Task: Add an event with the title Third Staff Training: Sales Techniques, date ''2023/12/30'', time 06:00and add a description: Welcome to the Project Quality Assurance Check, a crucial step in ensuring the highest level of quality and adherence to standards throughout the project lifecycle. The Quality Assurance Check is designed to systematically review and evaluate project deliverables, processes, and outcomes to identify any deviations, defects, or areas of improvement.Mark the tasks as Completed , logged in from the account softage.4@softage.netand send the event invitation to softage.2@softage.net and softage.3@softage.net. Set a reminder for the event Weekly on Sunday
Action: Mouse moved to (78, 100)
Screenshot: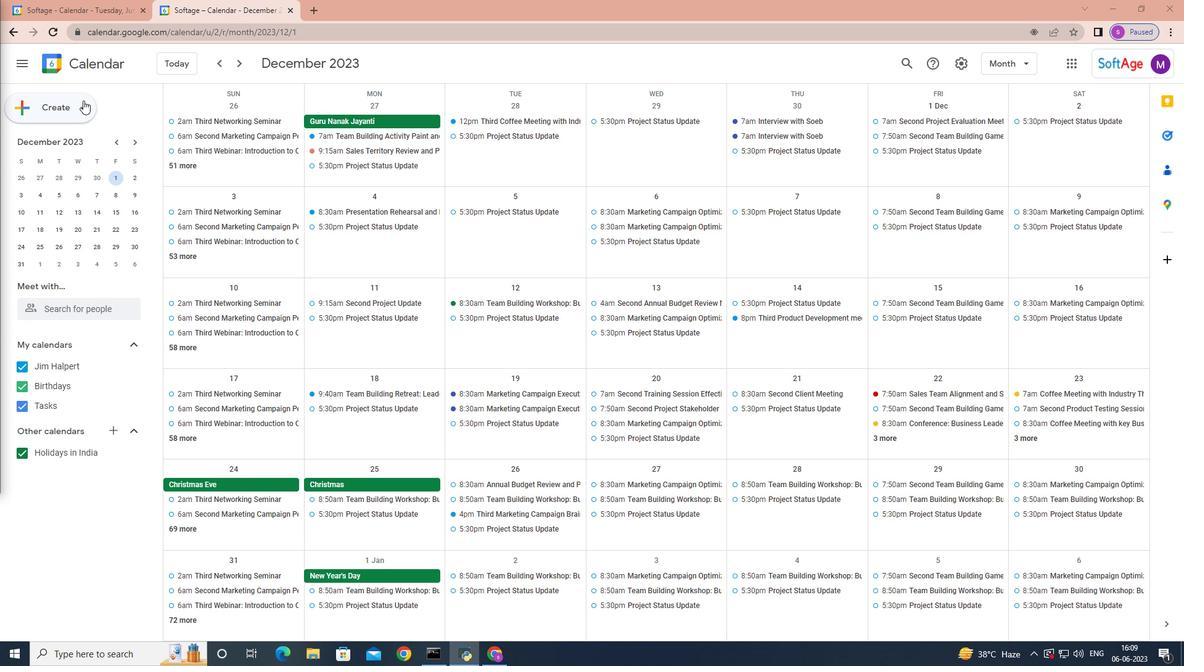 
Action: Mouse pressed left at (78, 100)
Screenshot: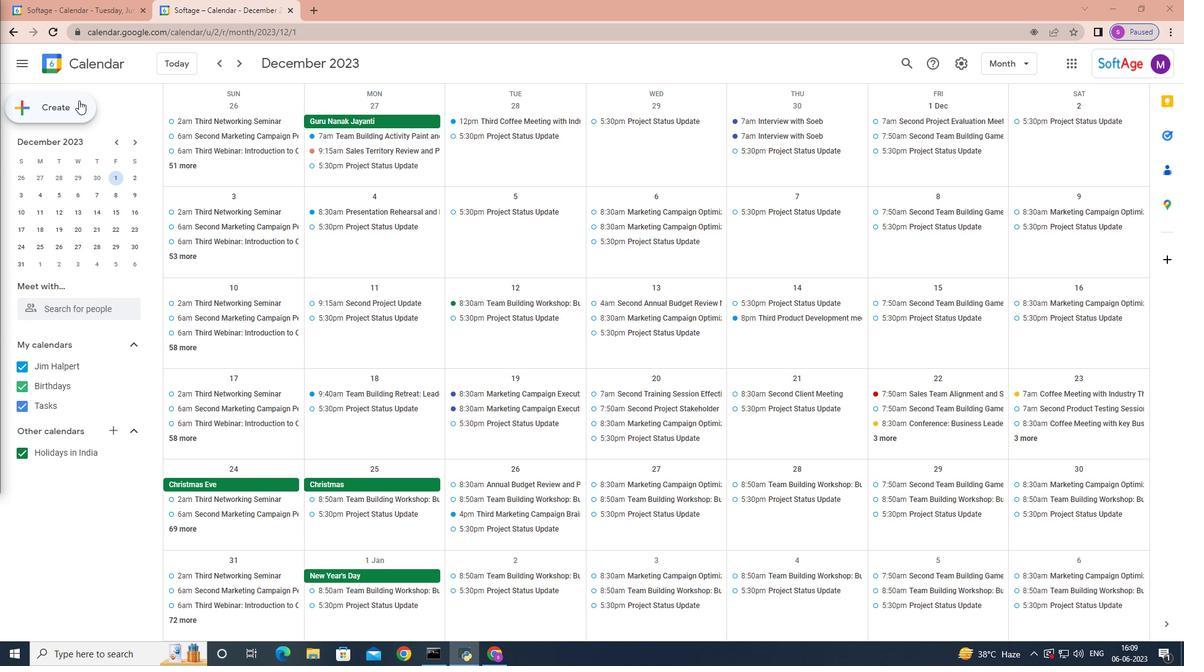 
Action: Mouse moved to (86, 141)
Screenshot: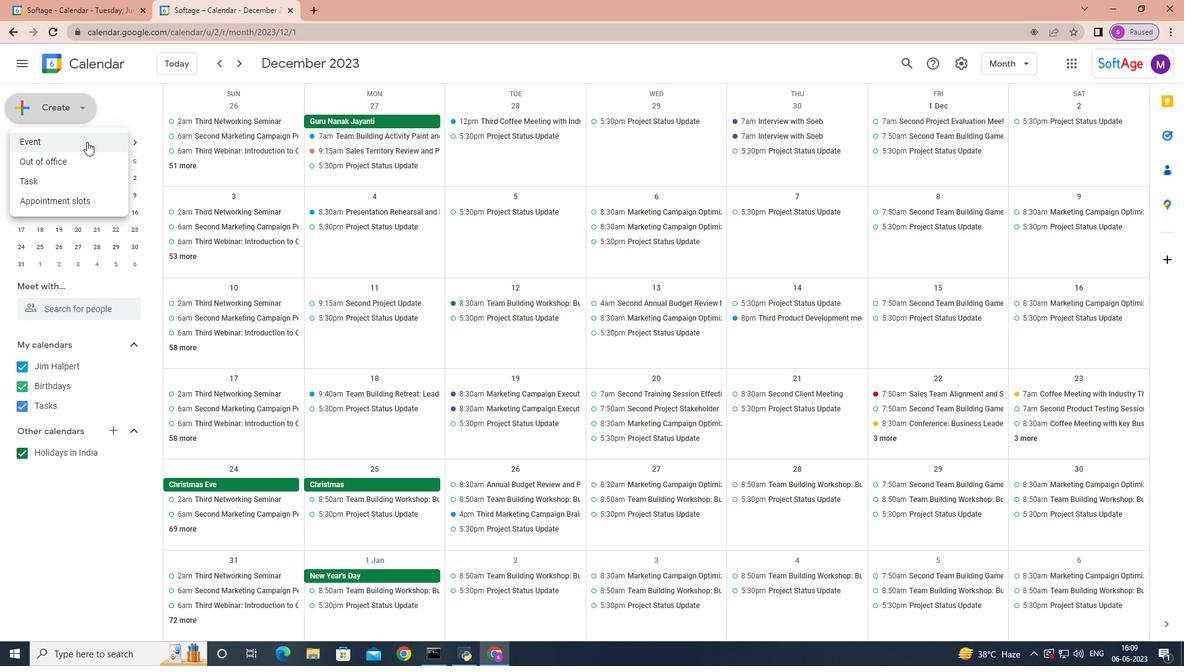 
Action: Mouse pressed left at (86, 141)
Screenshot: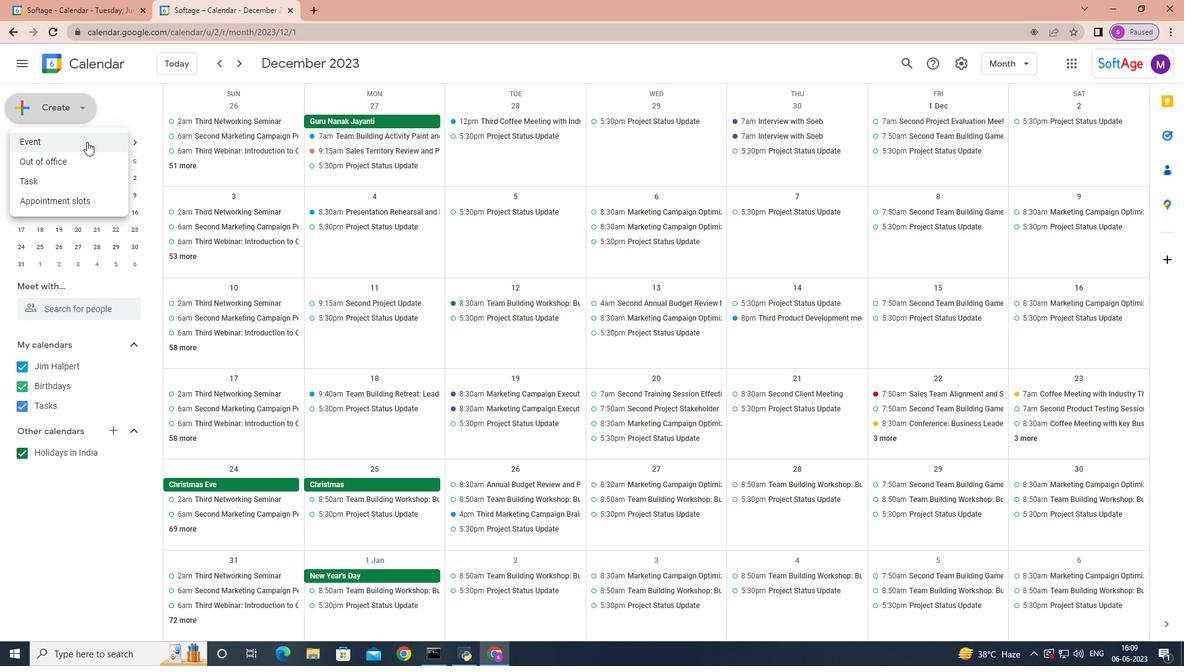 
Action: Mouse moved to (745, 416)
Screenshot: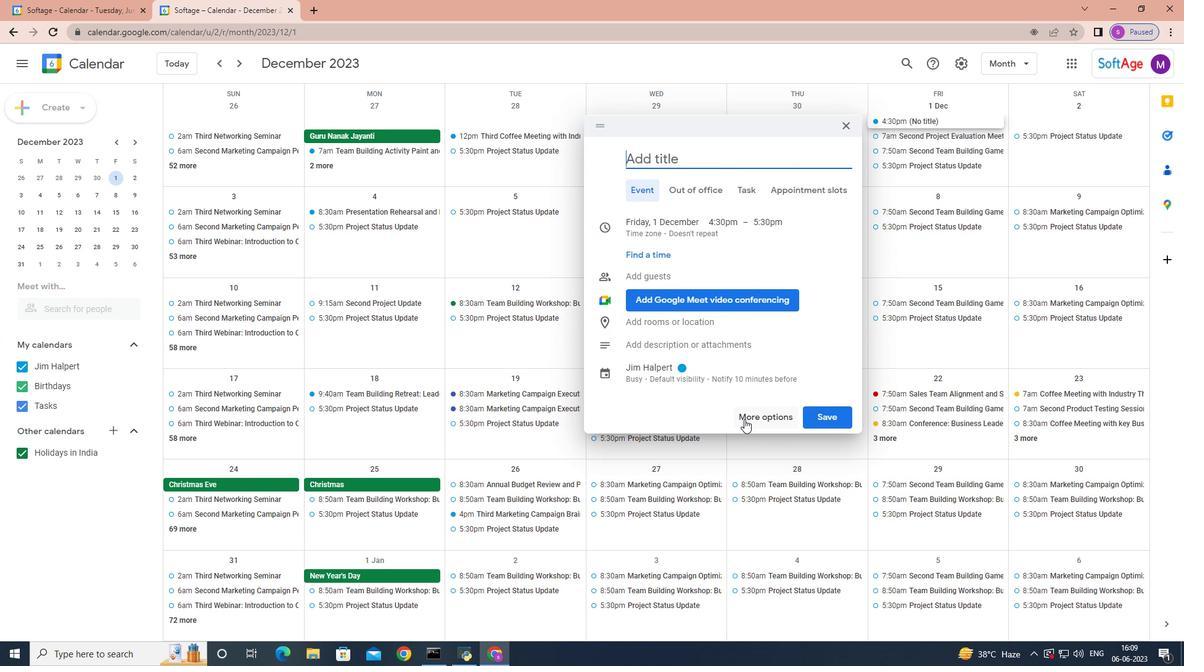 
Action: Mouse pressed left at (745, 416)
Screenshot: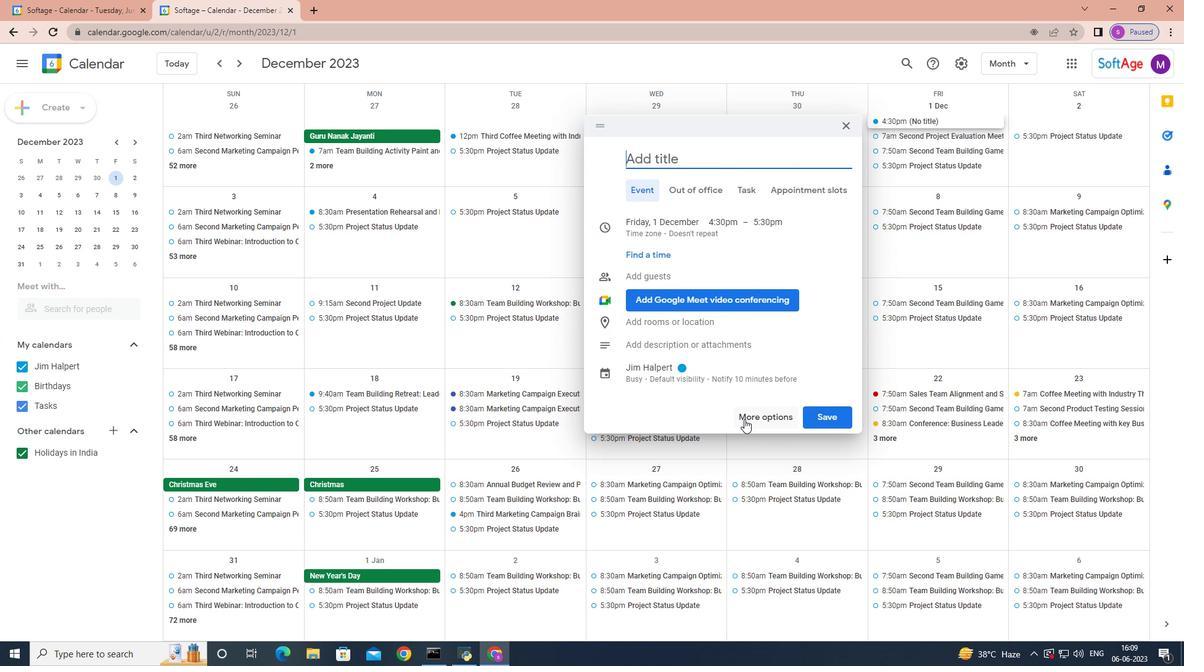
Action: Key pressed <Key.shift>Third<Key.space><Key.shift>Staff<Key.space><Key.shift>Training<Key.space><Key.shift>:<Key.space><Key.shift>sales<Key.space><Key.shift>Techniques
Screenshot: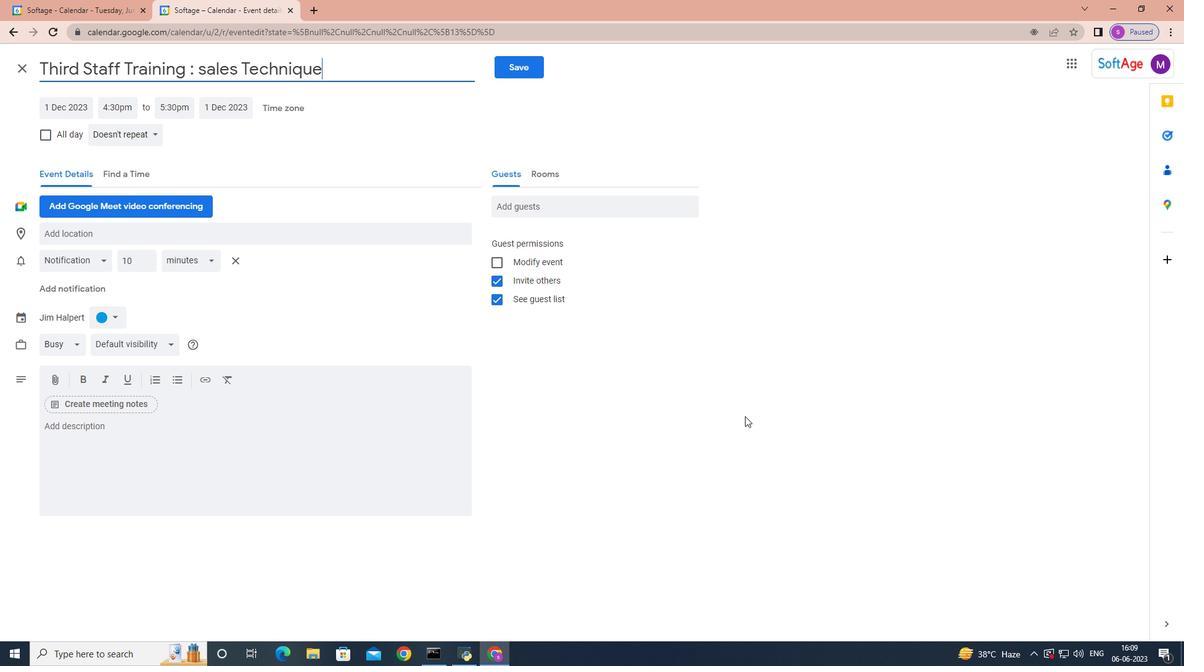 
Action: Mouse moved to (65, 109)
Screenshot: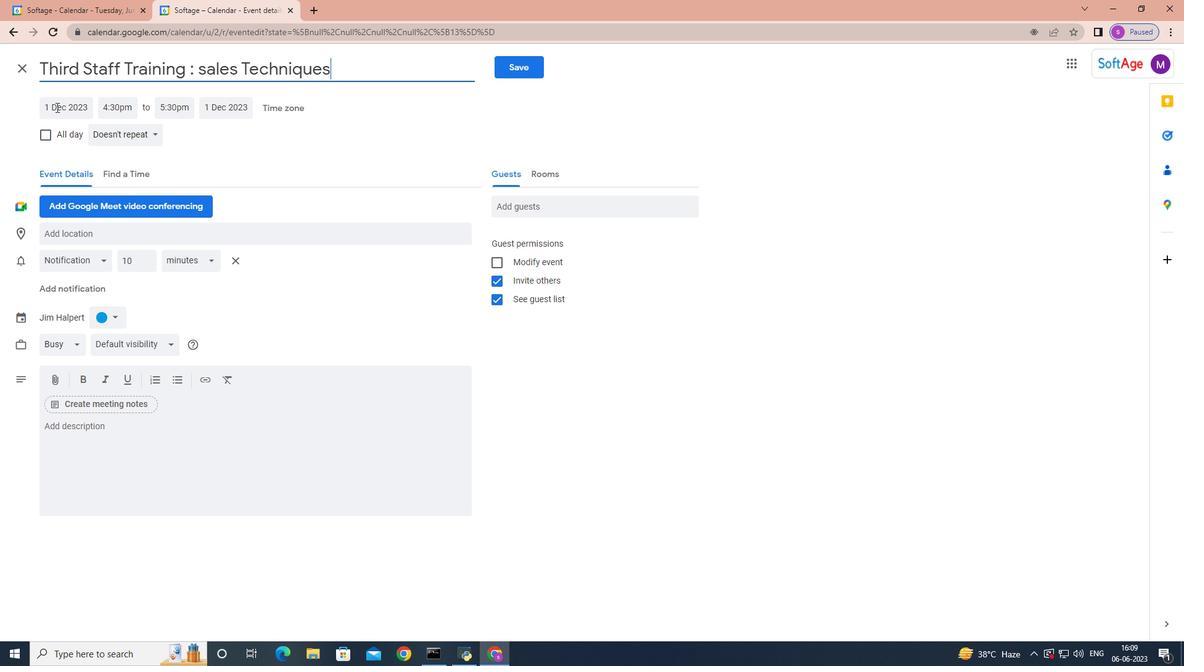 
Action: Mouse pressed left at (65, 109)
Screenshot: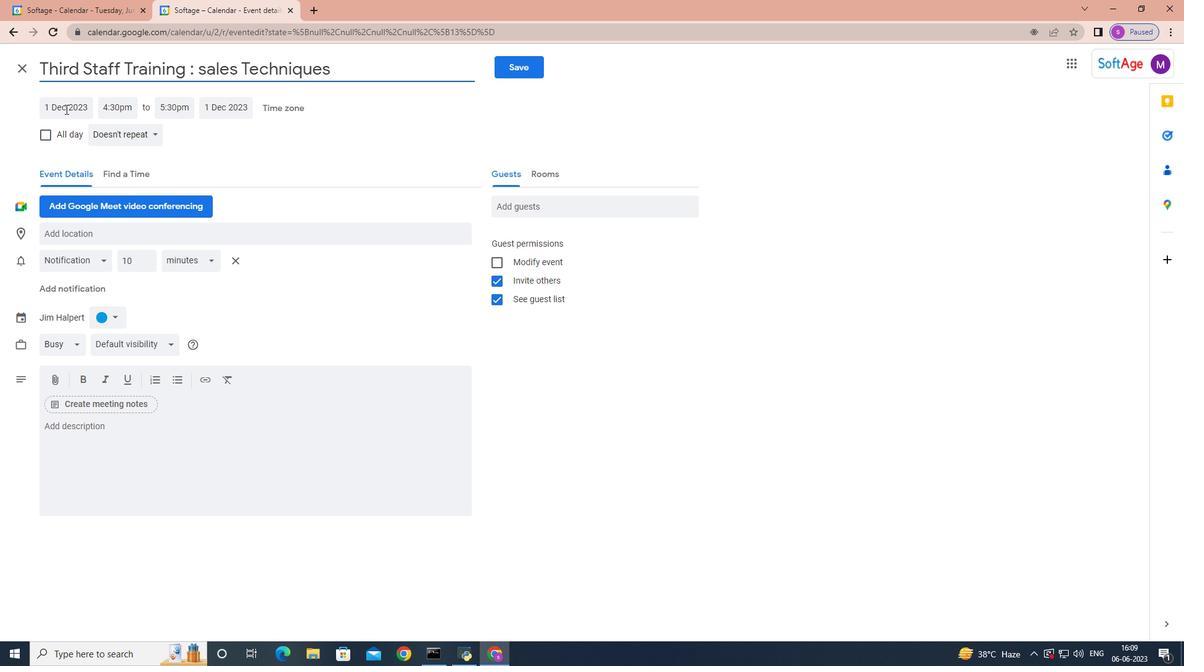
Action: Mouse moved to (199, 237)
Screenshot: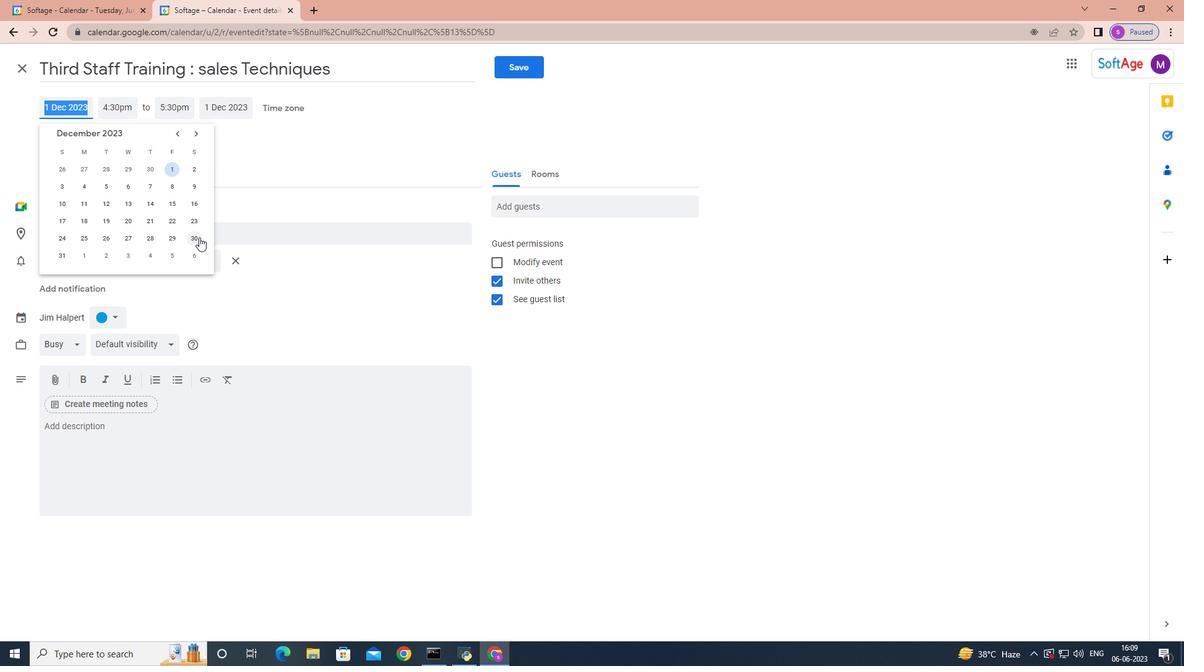 
Action: Mouse pressed left at (199, 237)
Screenshot: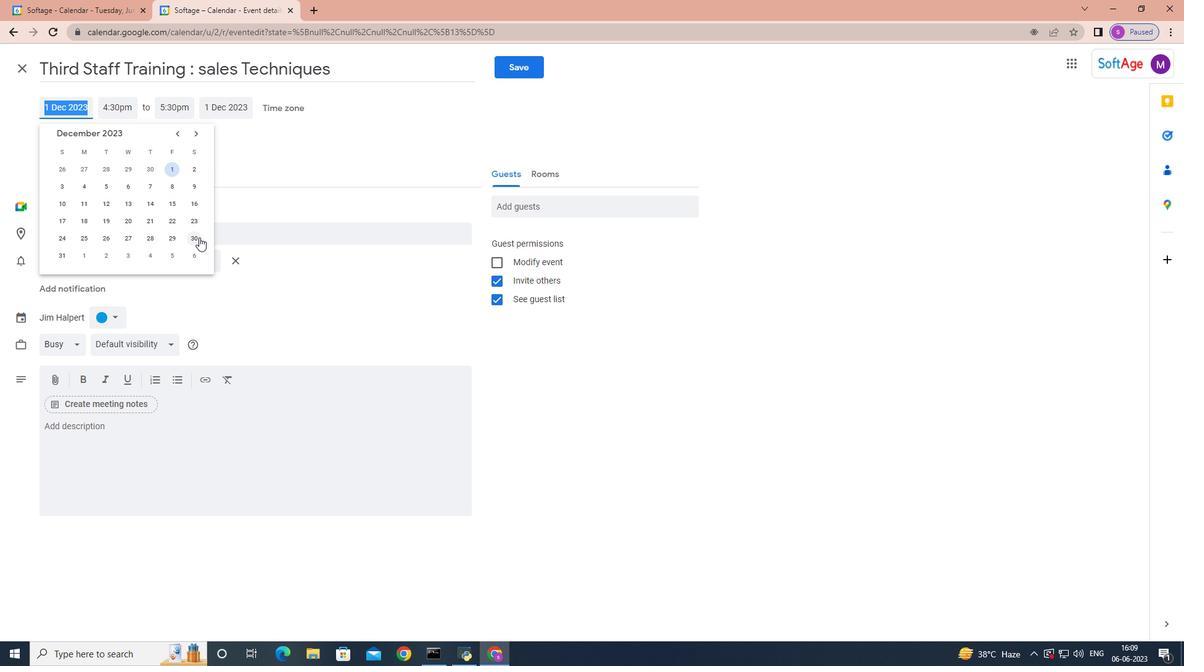 
Action: Mouse moved to (134, 108)
Screenshot: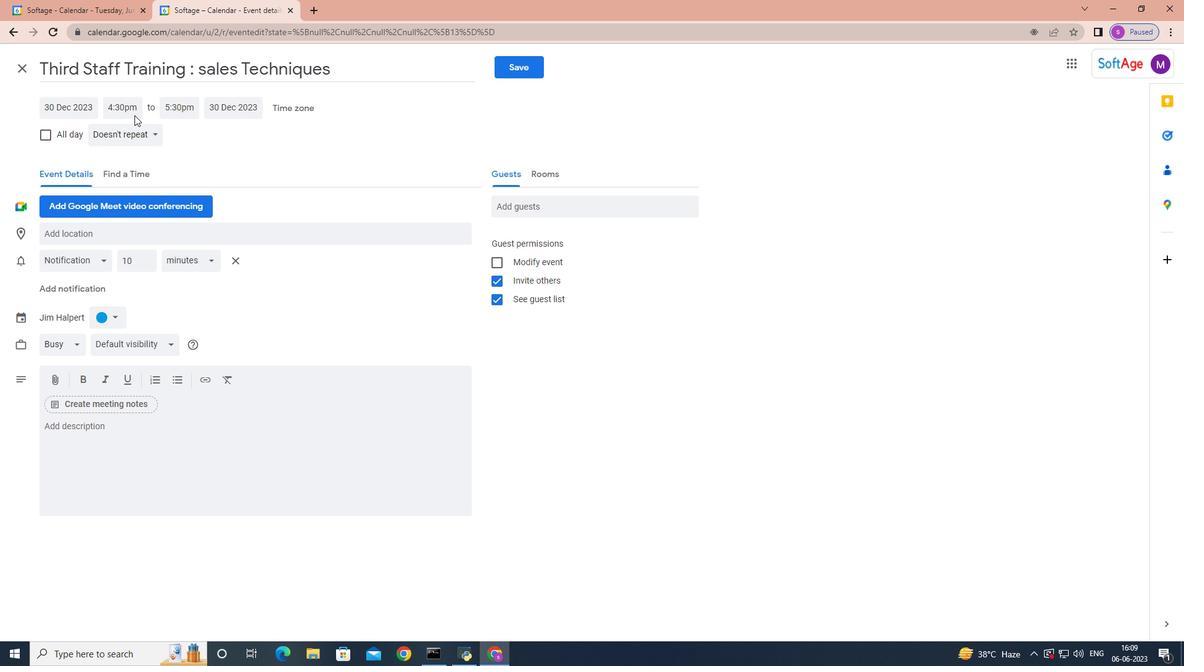 
Action: Mouse pressed left at (134, 108)
Screenshot: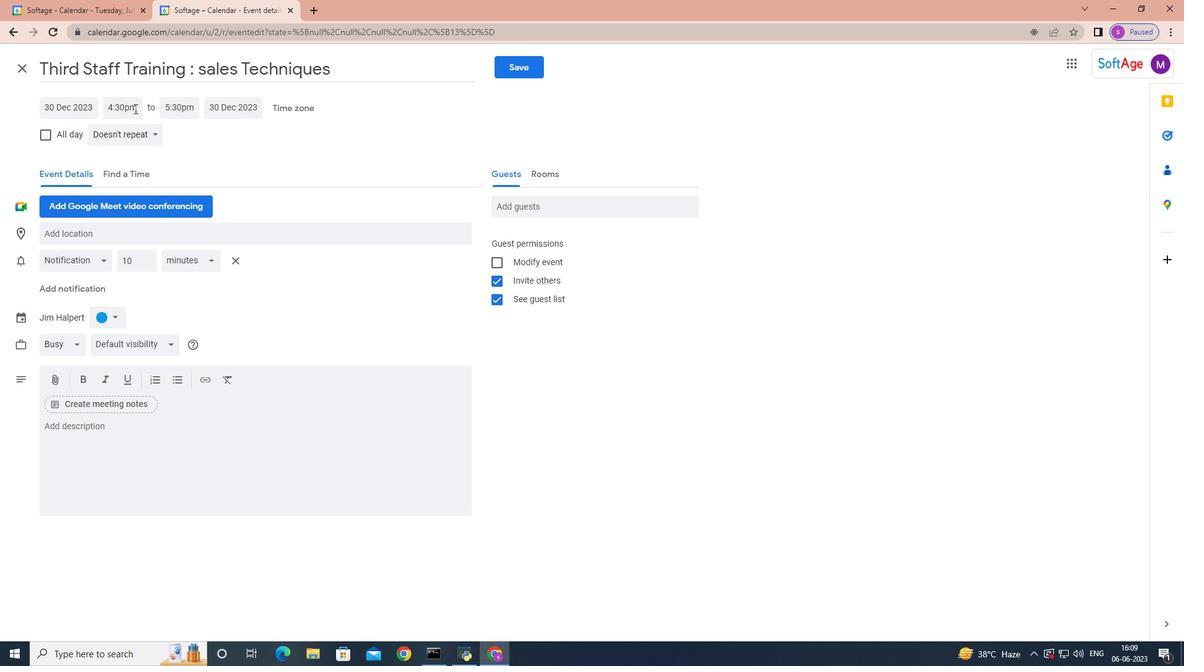 
Action: Mouse moved to (161, 201)
Screenshot: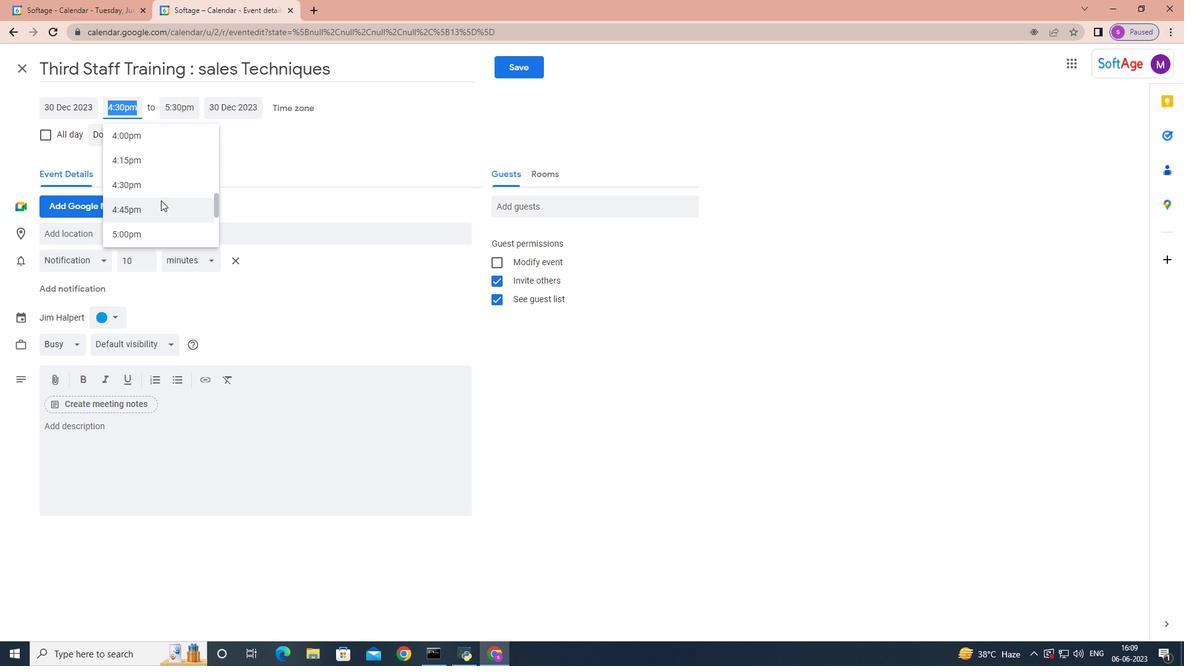 
Action: Mouse scrolled (161, 200) with delta (0, 0)
Screenshot: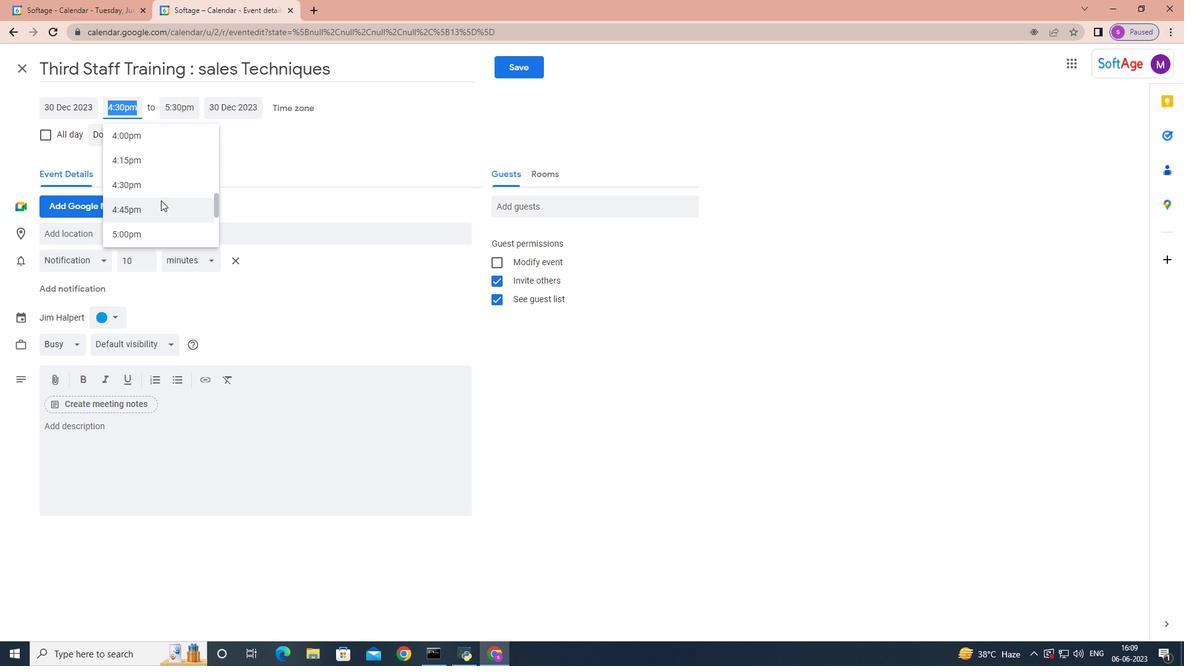 
Action: Mouse moved to (167, 216)
Screenshot: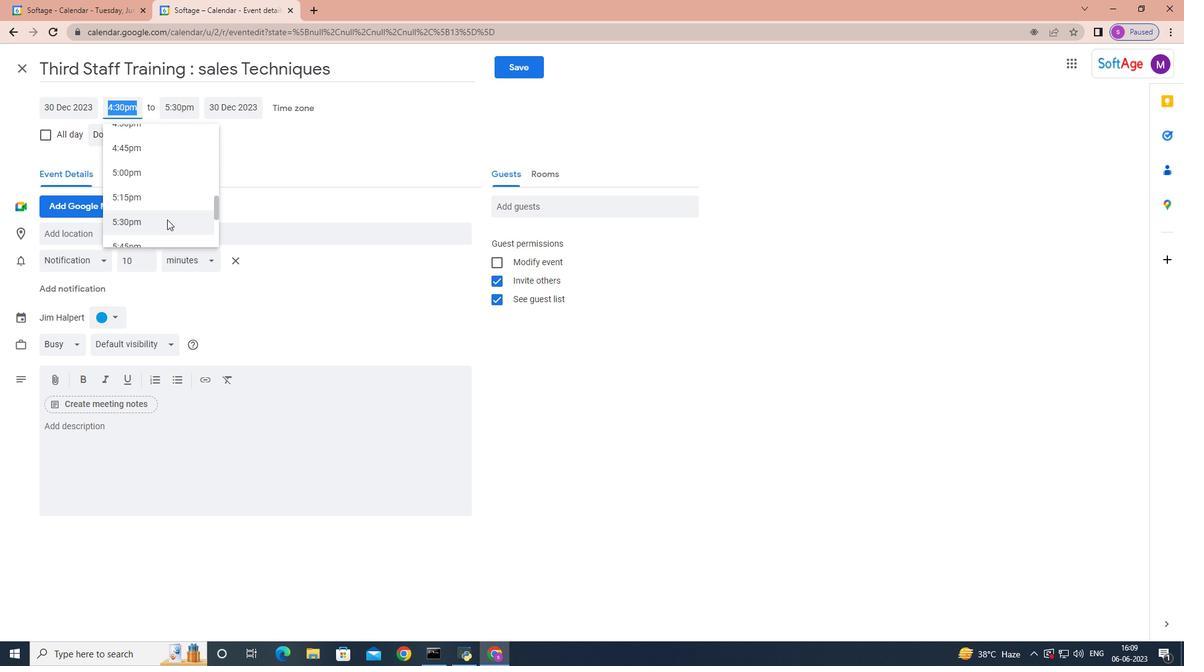 
Action: Mouse scrolled (167, 215) with delta (0, 0)
Screenshot: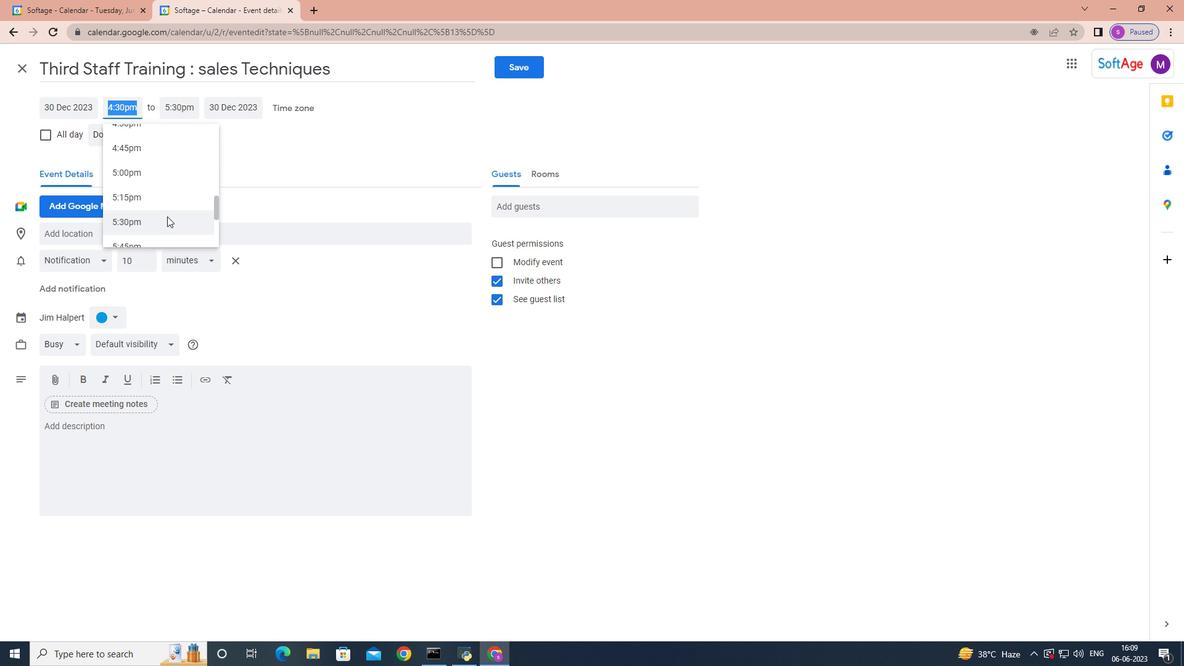 
Action: Mouse moved to (172, 204)
Screenshot: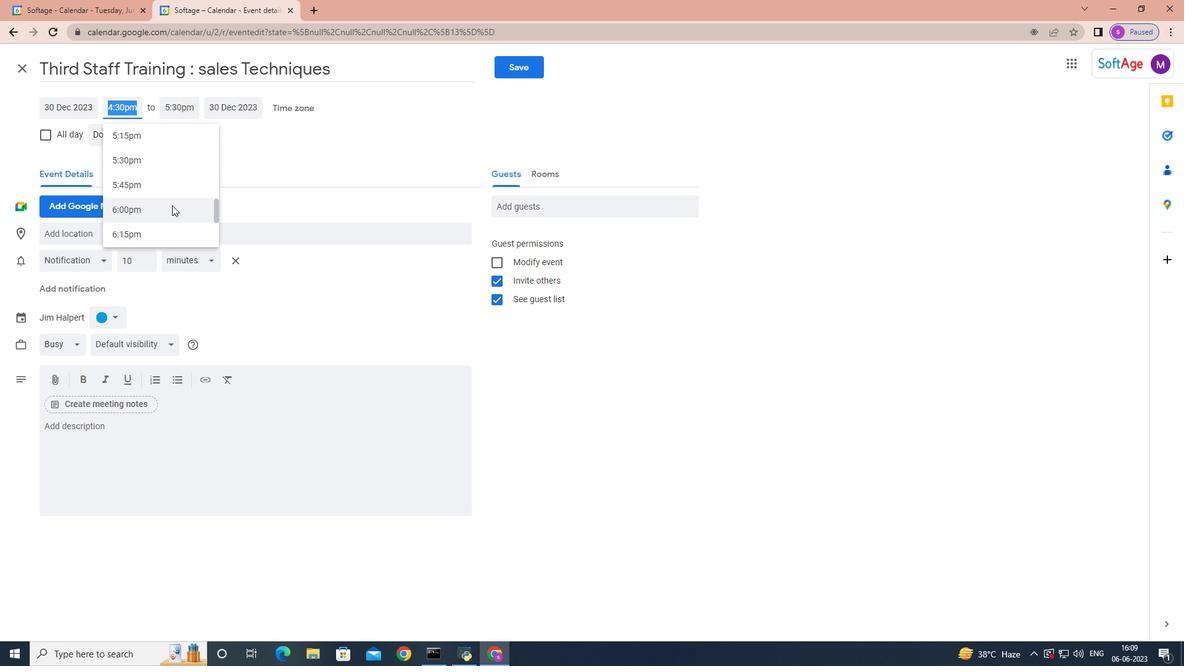 
Action: Mouse pressed left at (172, 204)
Screenshot: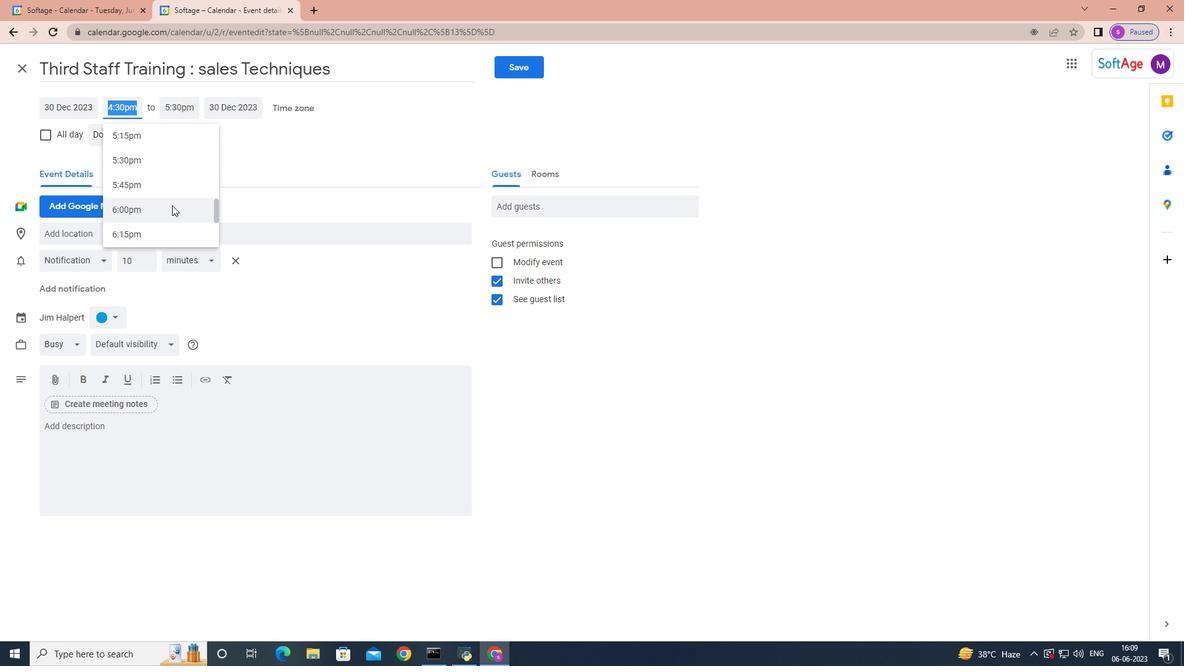 
Action: Mouse moved to (181, 419)
Screenshot: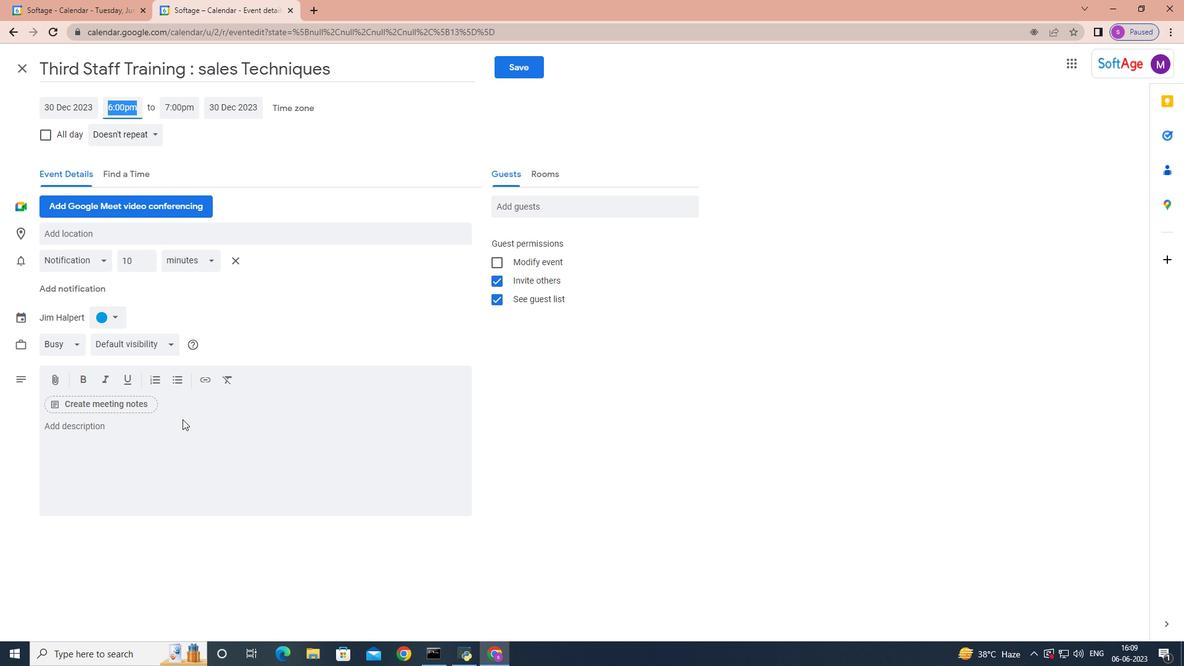 
Action: Mouse pressed left at (181, 419)
Screenshot: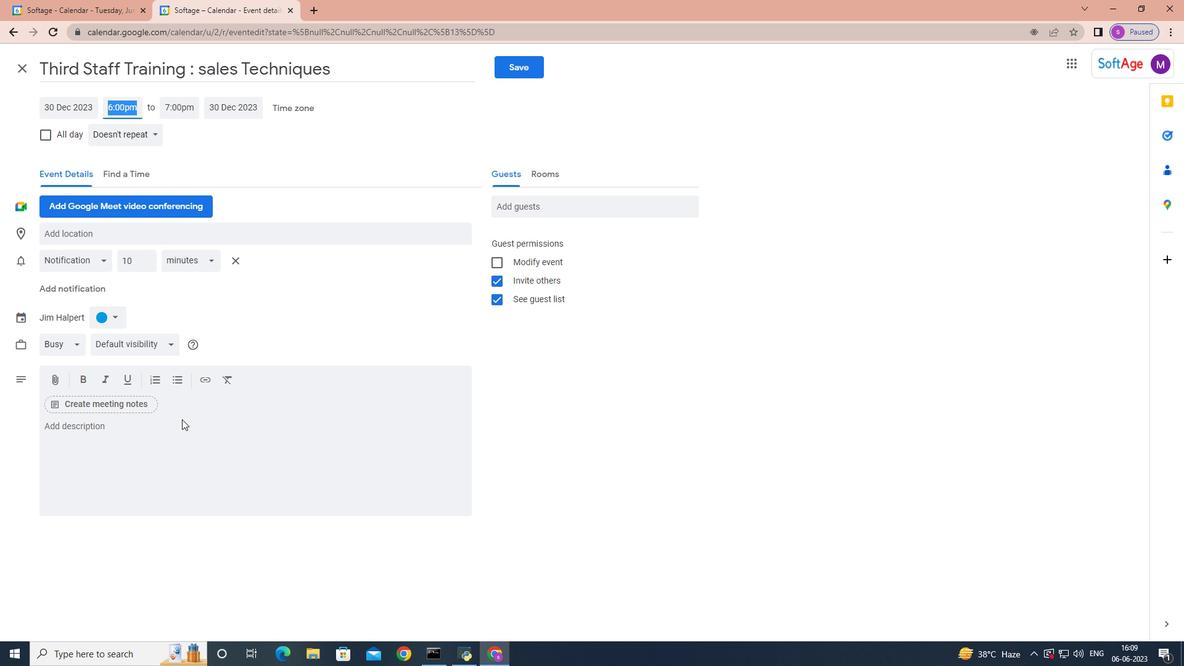 
Action: Mouse moved to (181, 419)
Screenshot: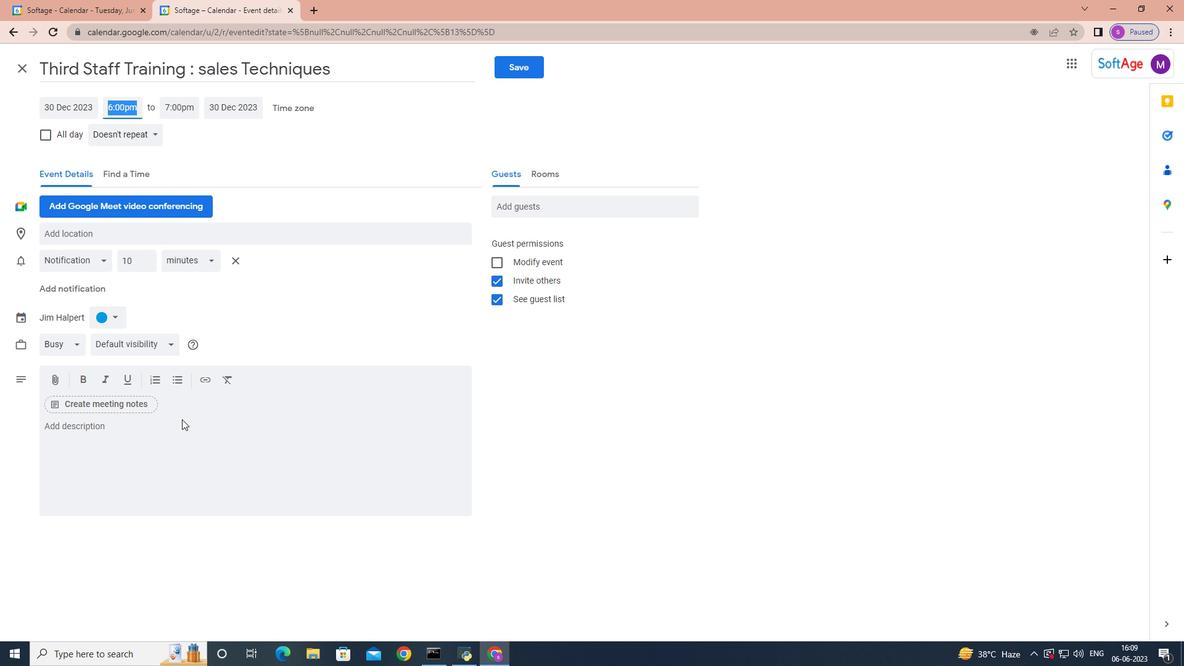 
Action: Key pressed <Key.shift>Wl<Key.shift>W
Screenshot: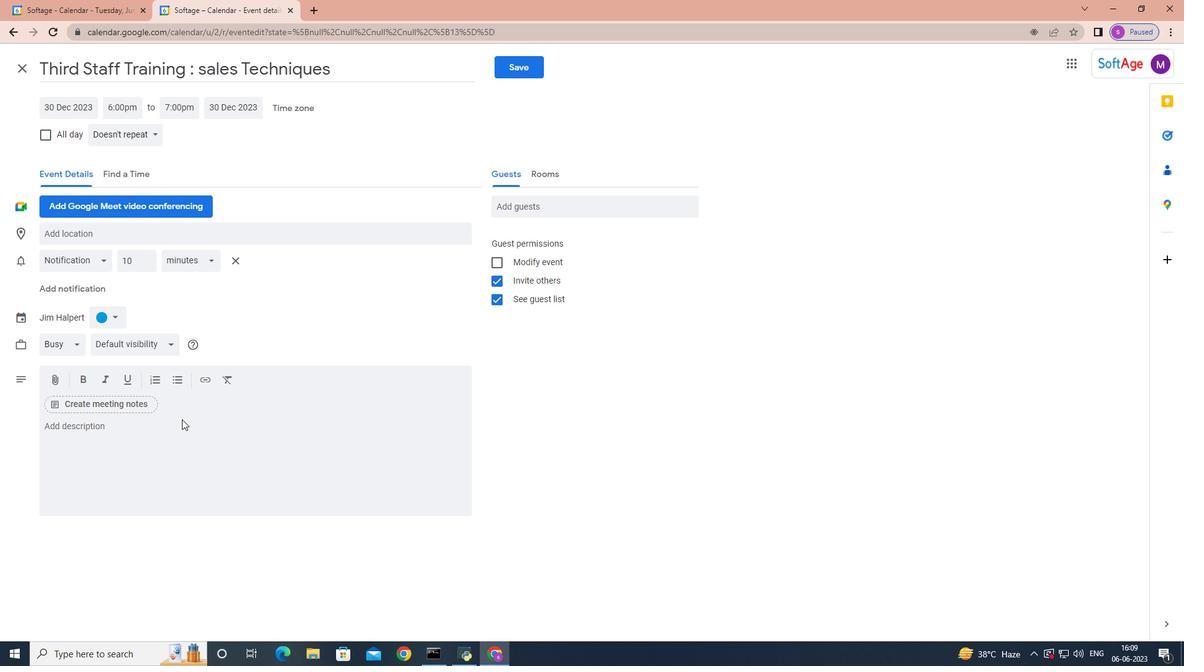 
Action: Mouse moved to (53, 433)
Screenshot: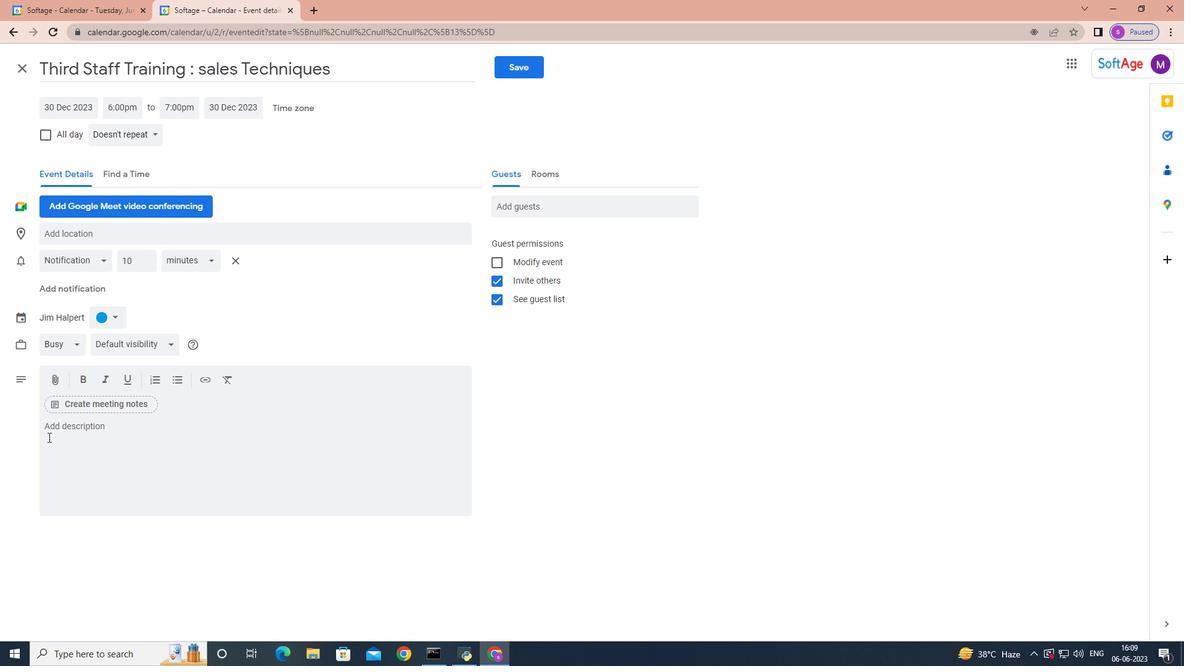 
Action: Mouse pressed left at (53, 433)
Screenshot: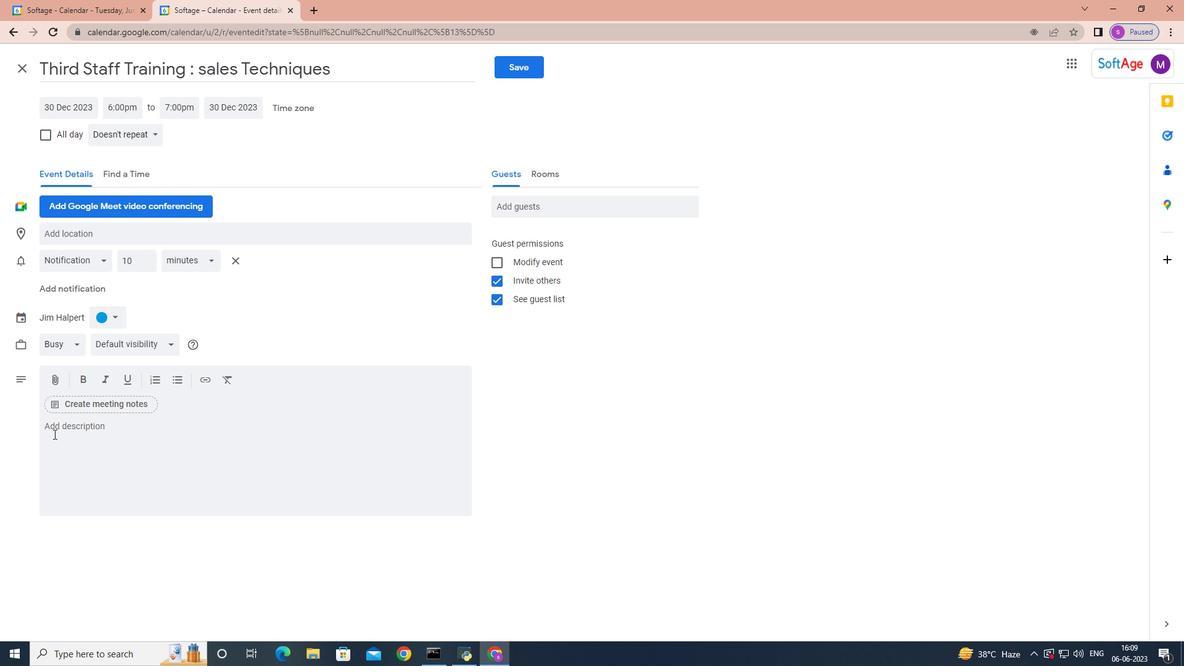 
Action: Key pressed <Key.shift>welcome<Key.space>to<Key.space>the<Key.space><Key.shift>Projh<Key.backspace>ect<Key.space><Key.shift>Quality<Key.space><Key.shift>a<Key.backspace><Key.shift>Assurance<Key.space><Key.shift>Checkn<Key.space><Key.backspace><Key.backspace>,<Key.space>a<Key.space>crucial<Key.space>step<Key.space>in<Key.space>ensuring<Key.space>the<Key.space>highest<Key.space>level<Key.space>of<Key.space>quality<Key.space>and<Key.space>adherence<Key.space>to<Key.space>standards<Key.space>throughout<Key.space>the<Key.space>project<Key.space>lifecycle.<Key.space><Key.shift>The<Key.space><Key.shift>Quality<Key.space><Key.shift>Assurance<Key.space><Key.shift><Key.shift><Key.shift><Key.shift>Cg<Key.backspace>hecj<Key.backspace>k<Key.space>is<Key.space>designed<Key.space>to<Key.space>systematically<Key.space>review<Key.space>and<Key.space>evaluate<Key.space>project<Key.space>deliverables<Key.space><Key.backspace>,<Key.space>processes,<Key.space>and<Key.space>outcomes<Key.space>to<Key.space>identify<Key.space>any<Key.space>deviations<Key.space>deg<Key.backspace>fects<Key.space>or<Key.space>areas<Key.space>of<Key.space>impo<Key.backspace>rovement.
Screenshot: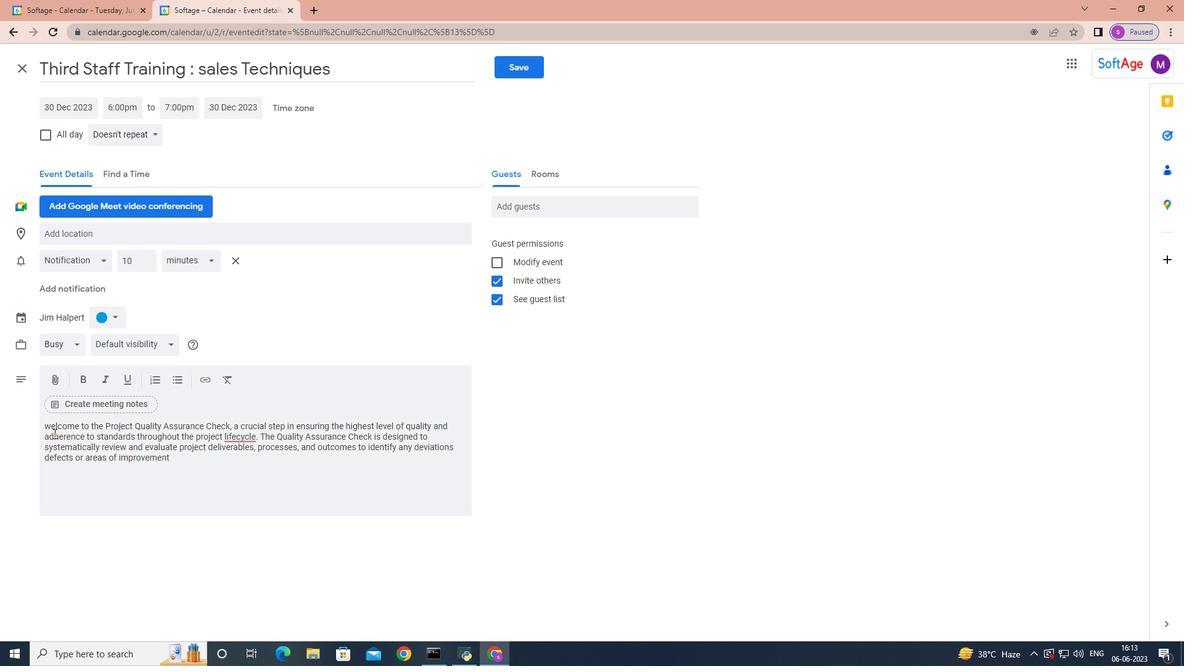
Action: Mouse moved to (628, 206)
Screenshot: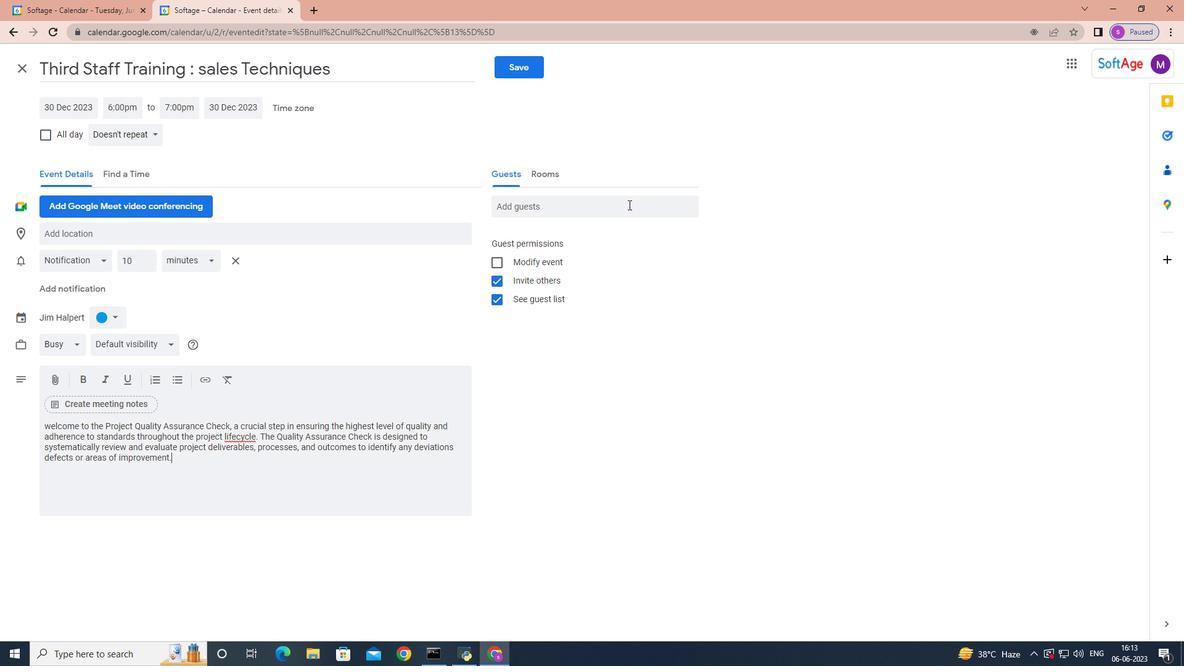 
Action: Mouse pressed left at (628, 206)
Screenshot: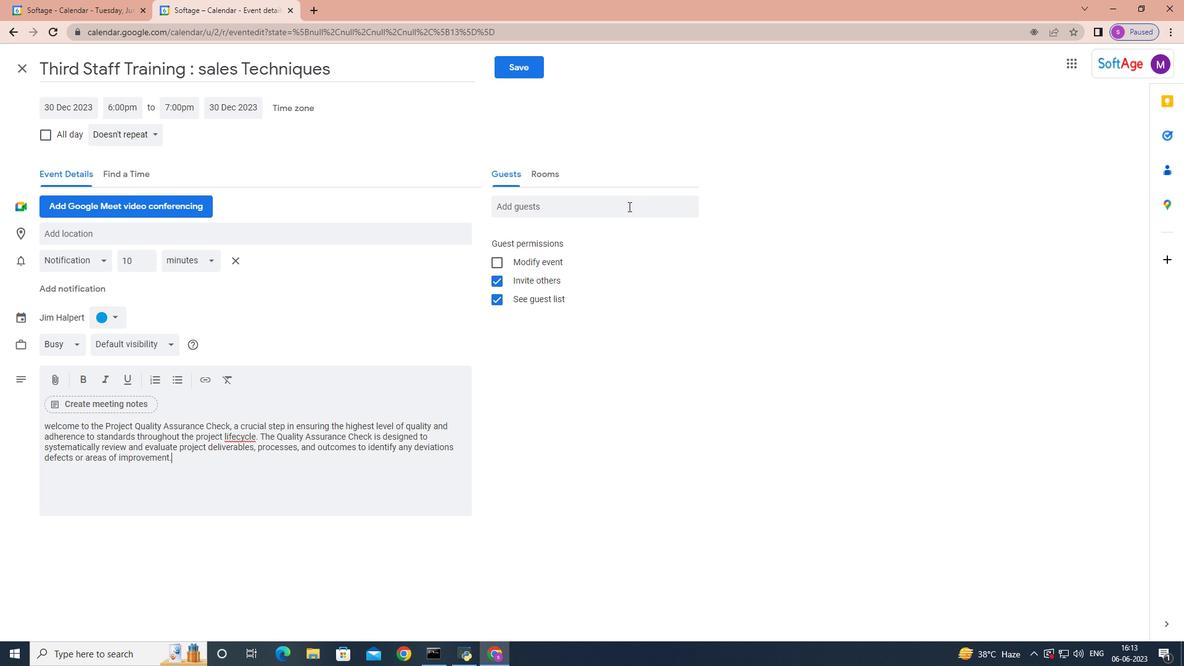 
Action: Key pressed softage.2
Screenshot: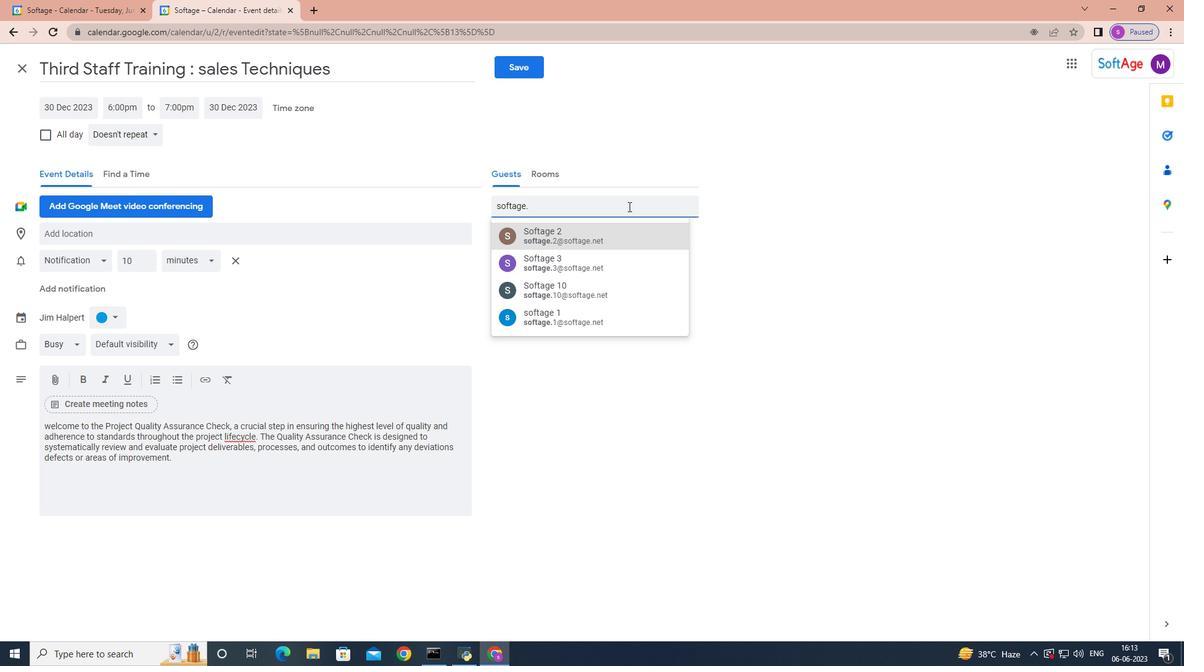 
Action: Mouse moved to (624, 233)
Screenshot: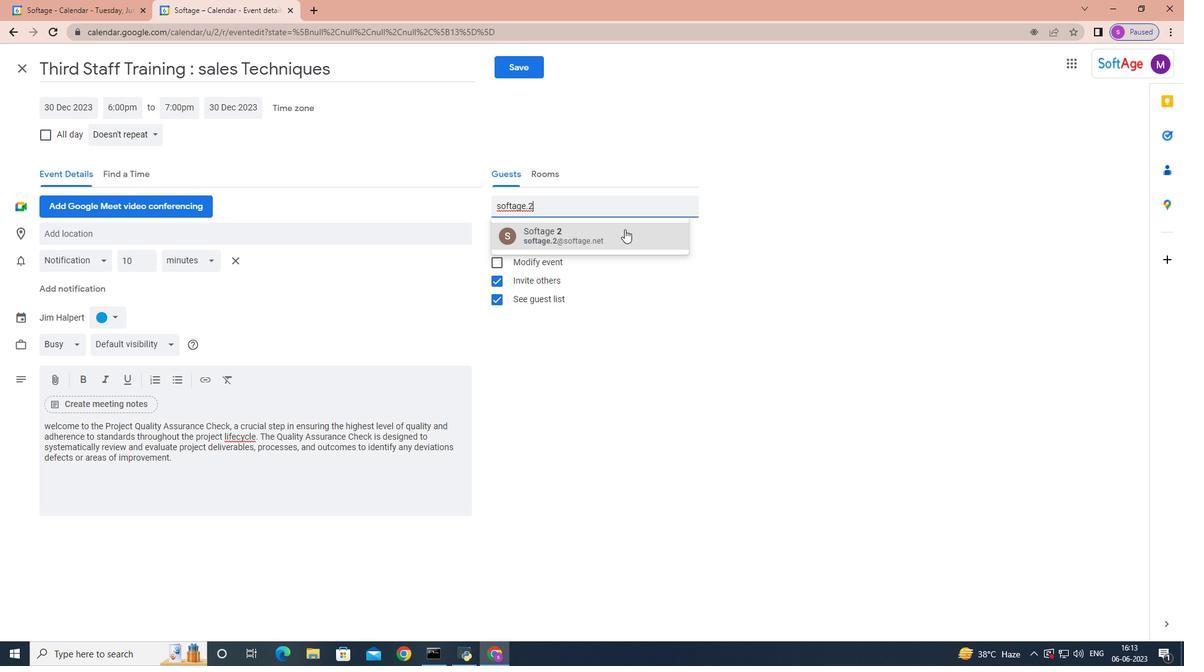 
Action: Mouse pressed left at (624, 233)
Screenshot: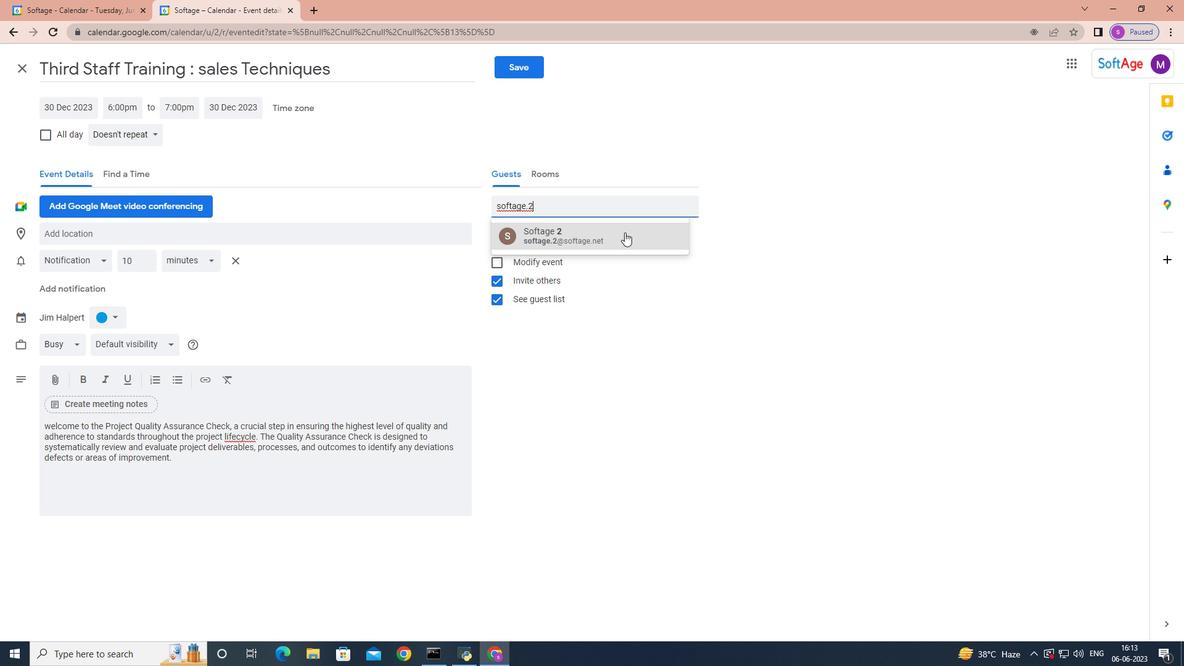 
Action: Key pressed softage.3
Screenshot: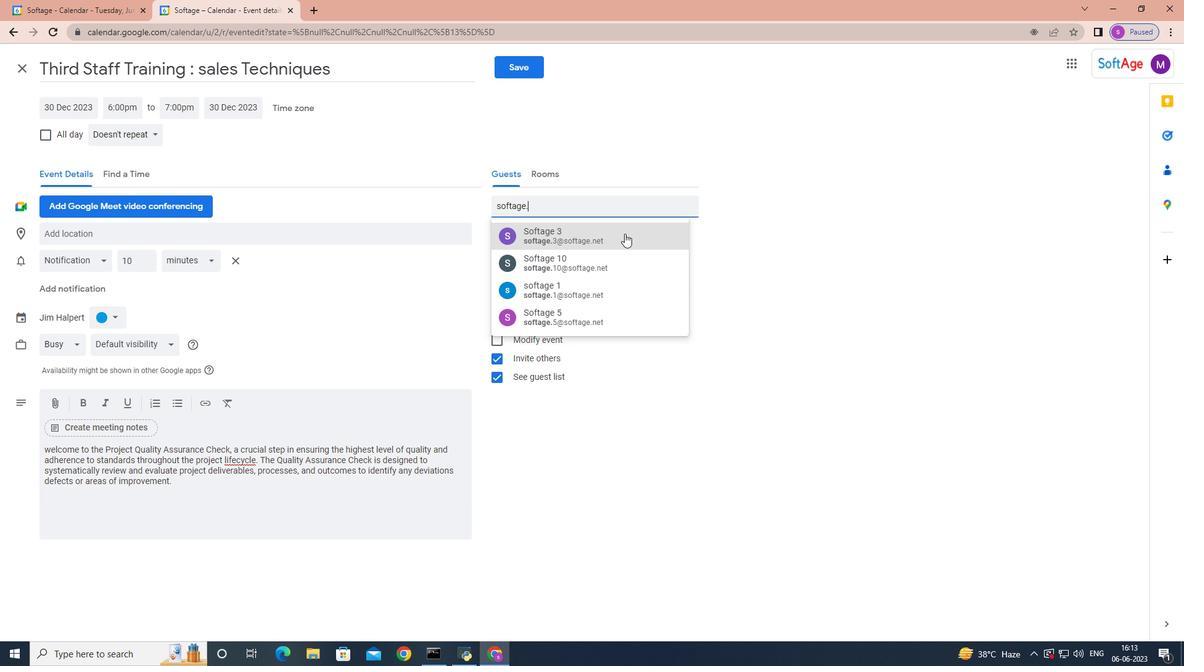 
Action: Mouse pressed left at (624, 233)
Screenshot: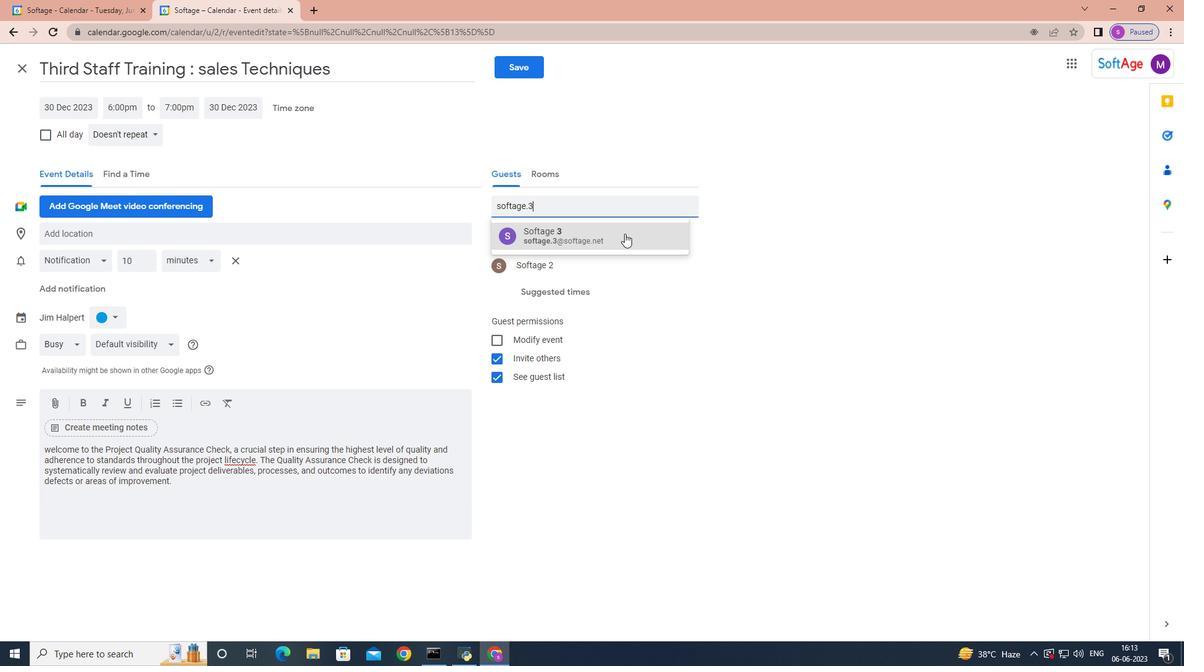 
Action: Mouse moved to (157, 133)
Screenshot: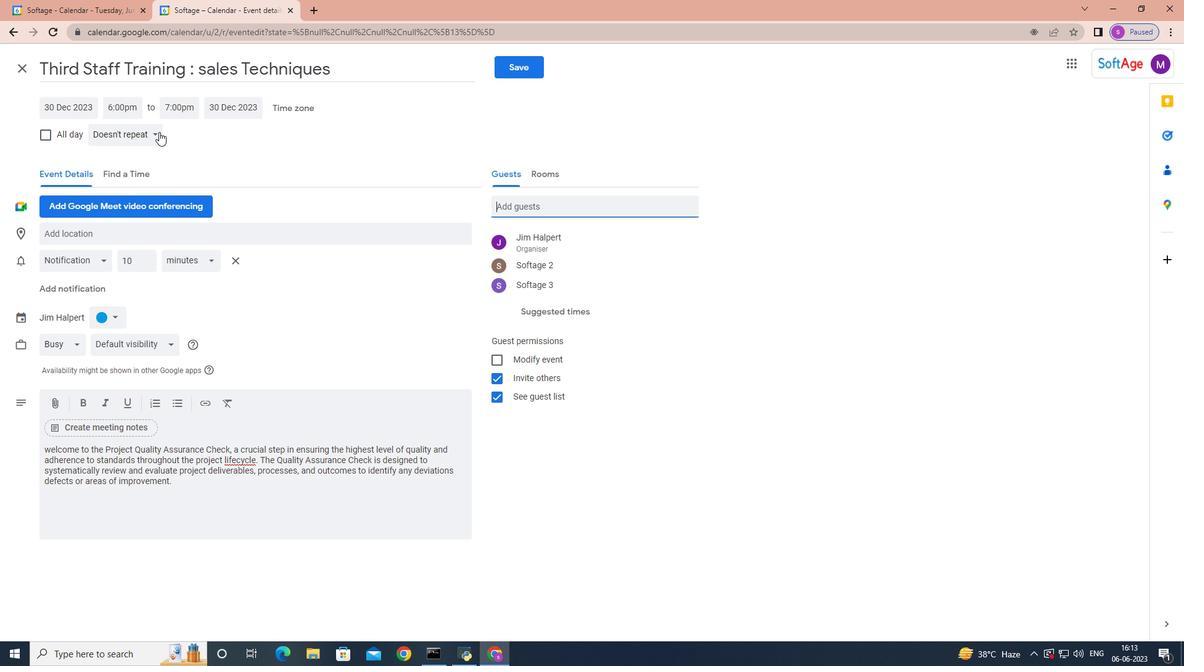 
Action: Mouse pressed left at (157, 133)
Screenshot: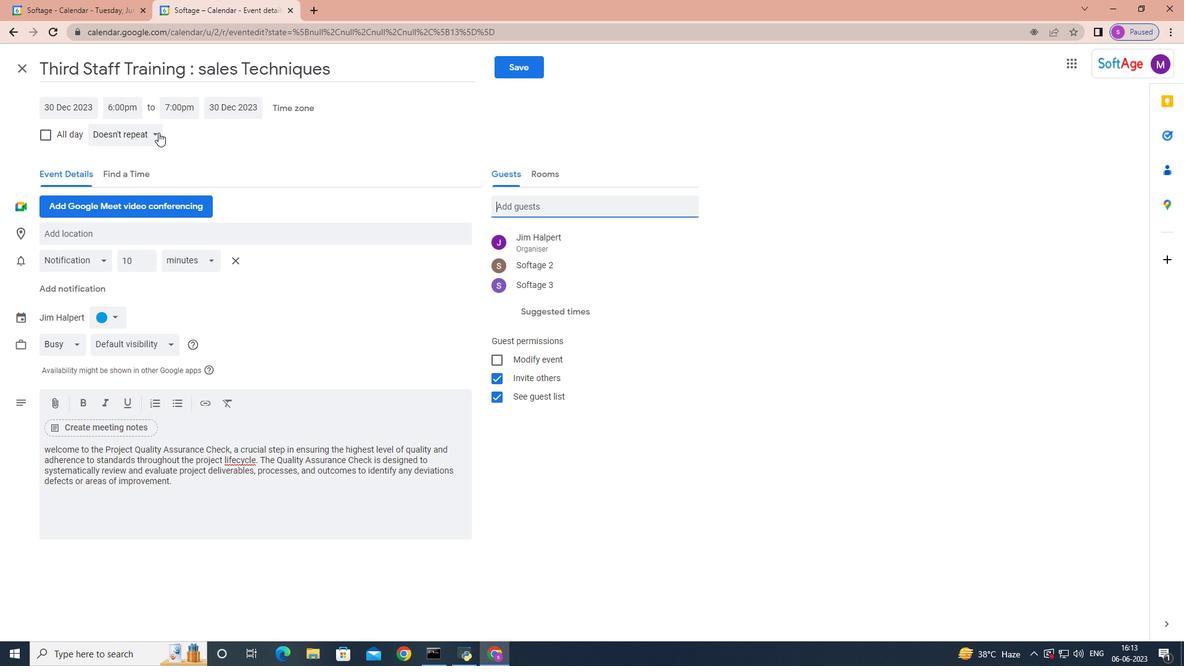 
Action: Mouse moved to (164, 268)
Screenshot: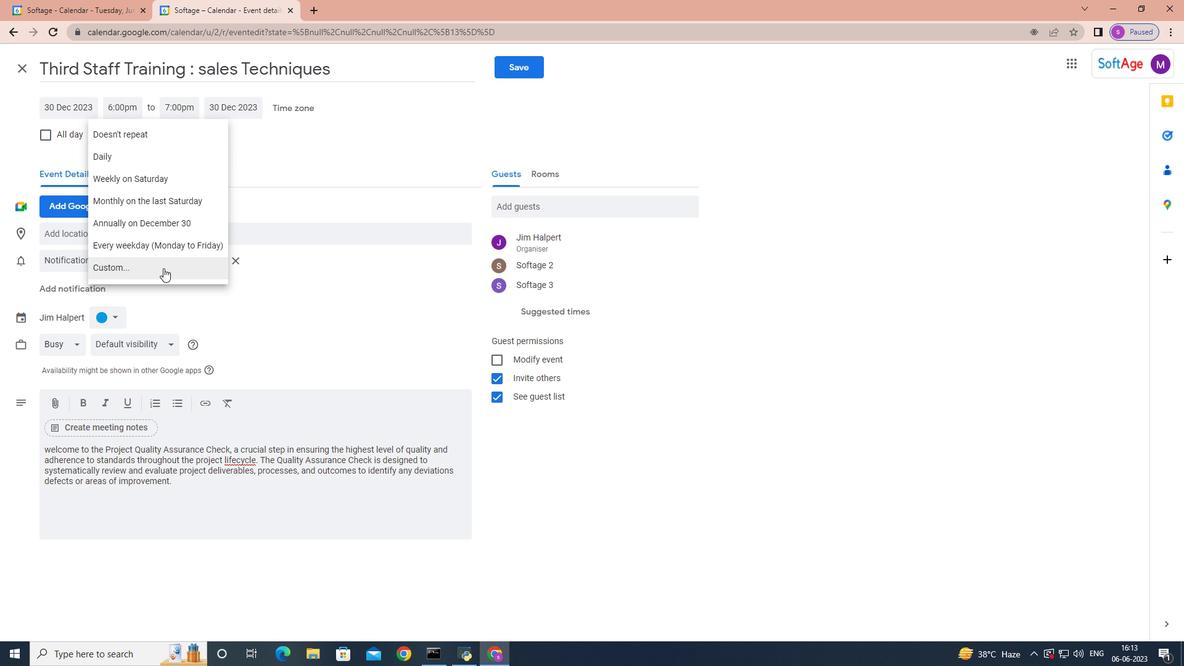 
Action: Mouse pressed left at (164, 268)
Screenshot: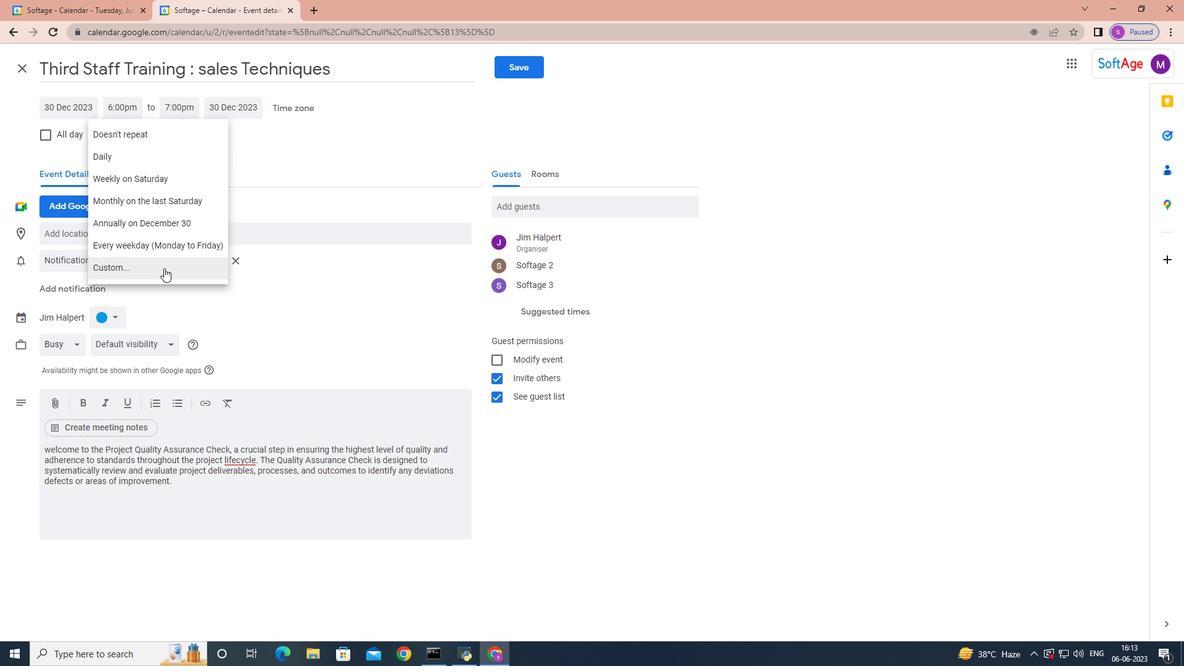 
Action: Mouse moved to (494, 320)
Screenshot: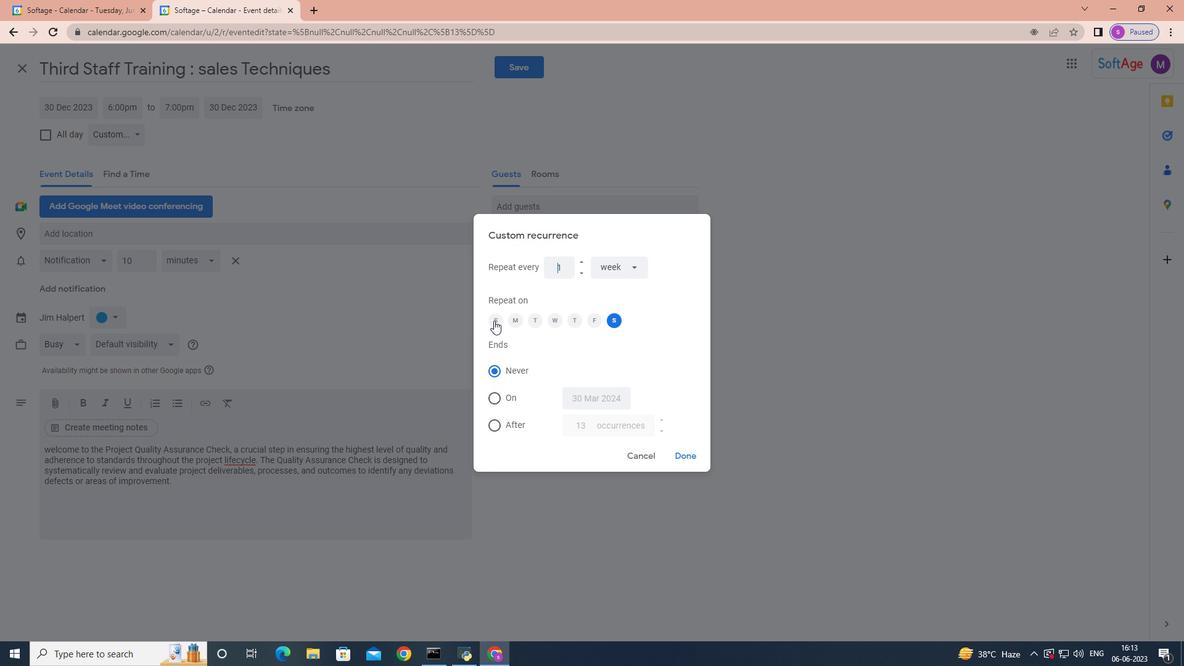 
Action: Mouse pressed left at (494, 320)
Screenshot: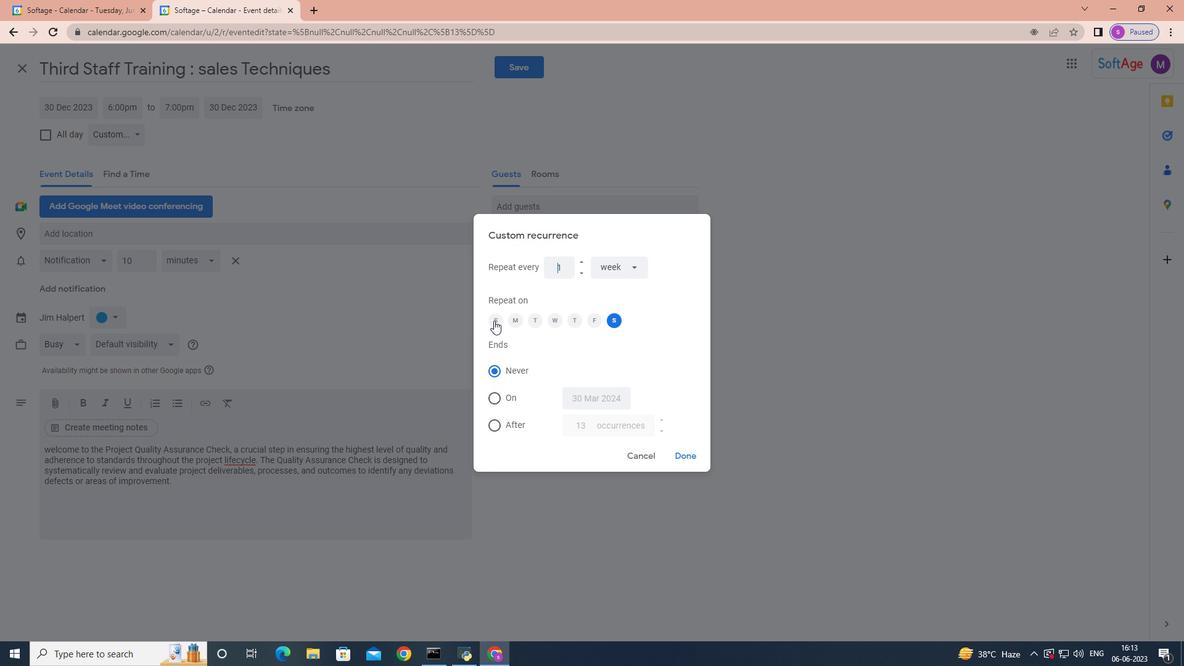 
Action: Mouse moved to (614, 320)
Screenshot: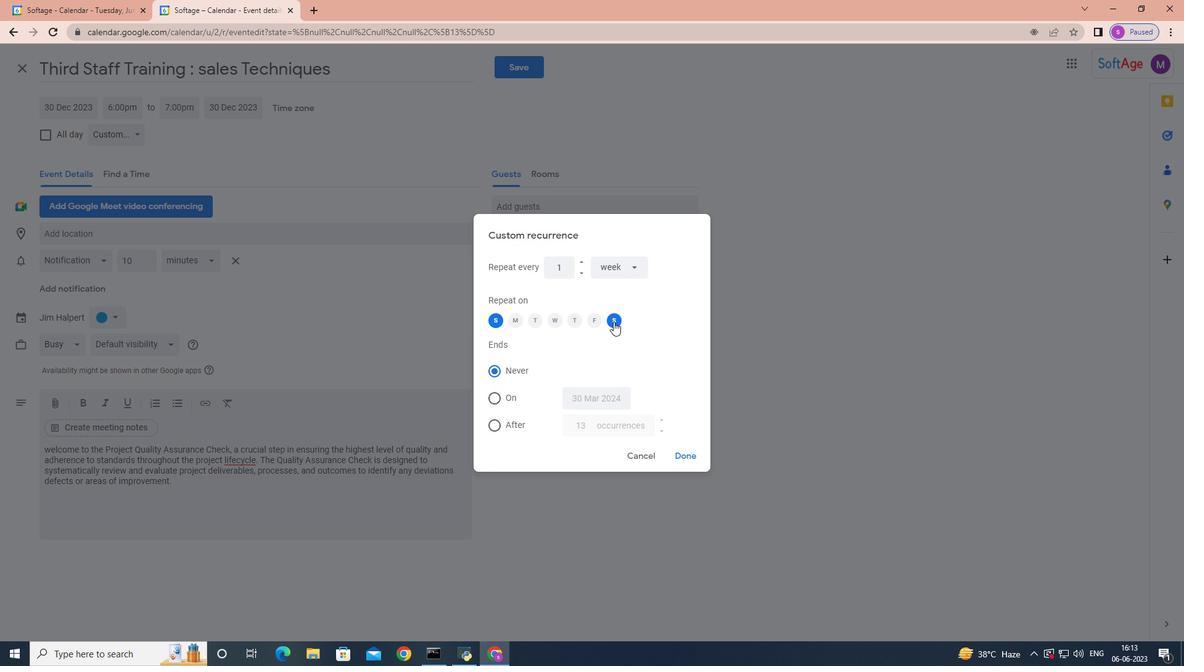
Action: Mouse pressed left at (614, 320)
Screenshot: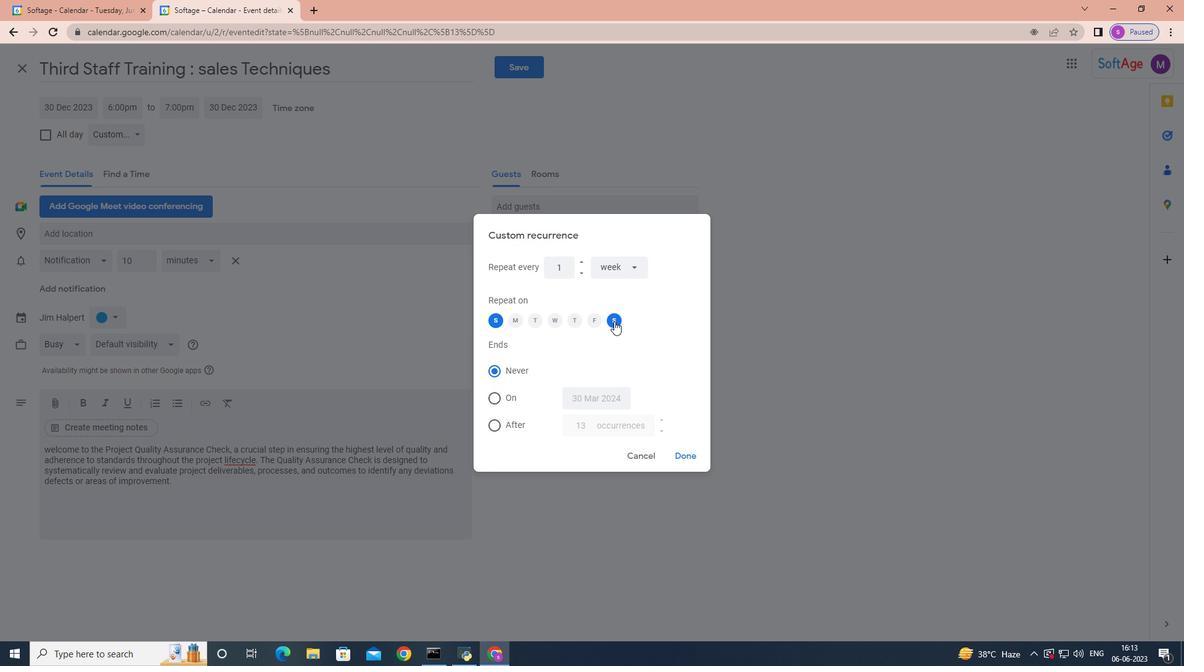 
Action: Mouse moved to (690, 451)
Screenshot: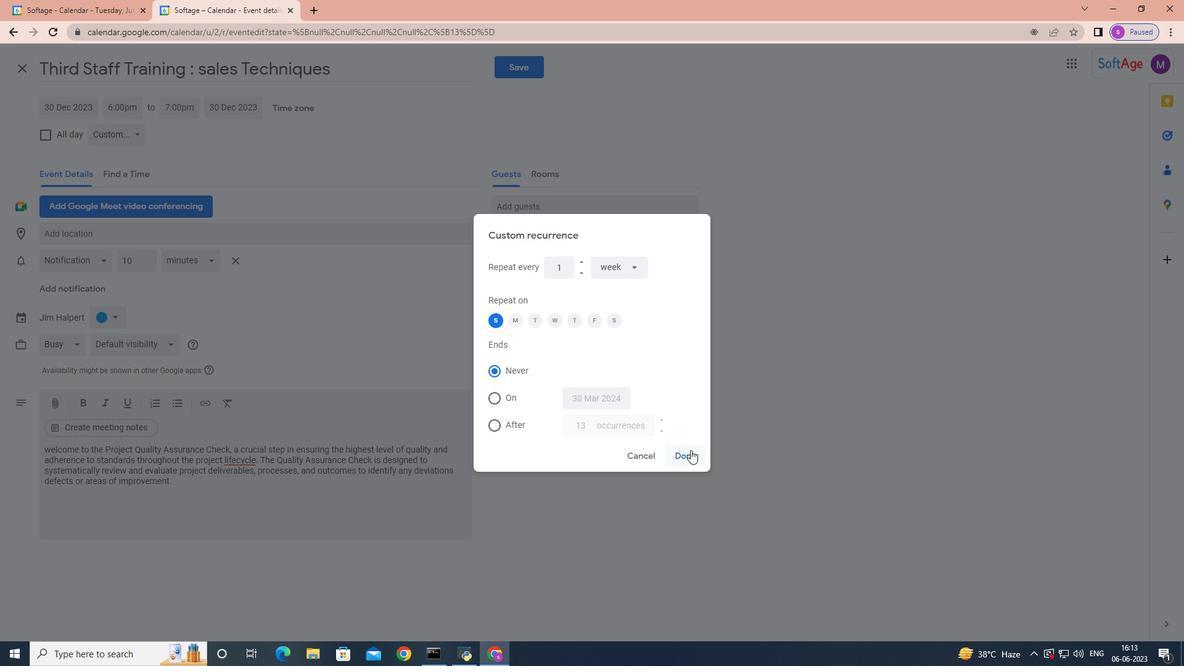 
Action: Mouse pressed left at (690, 451)
Screenshot: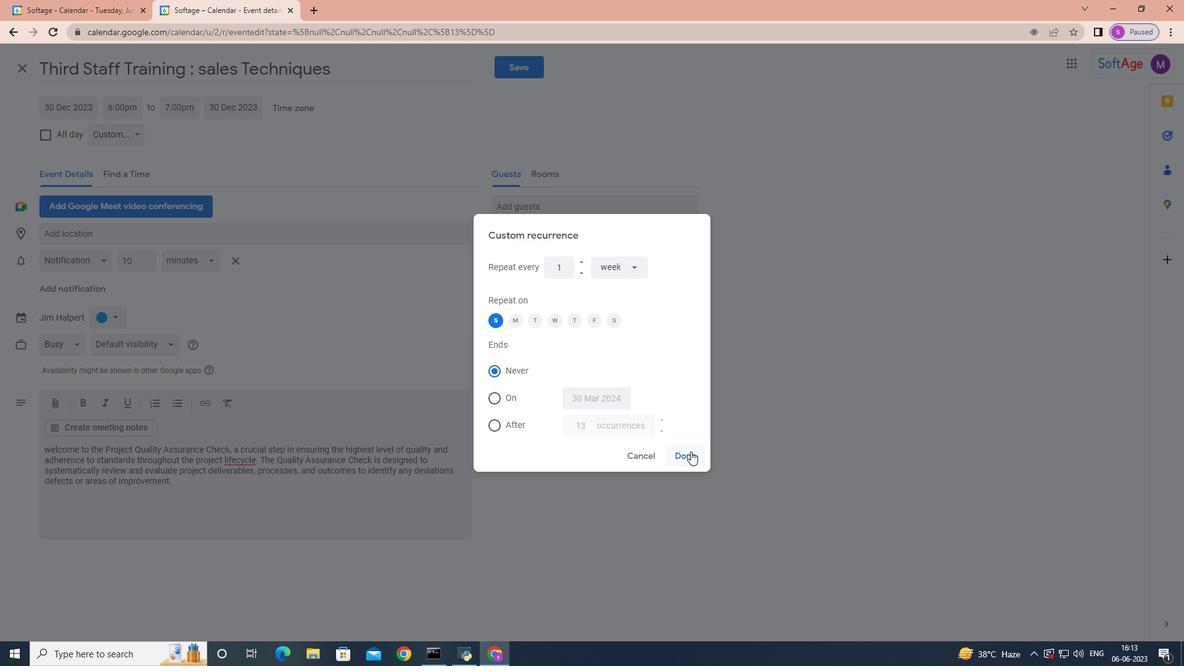 
Action: Mouse moved to (526, 69)
Screenshot: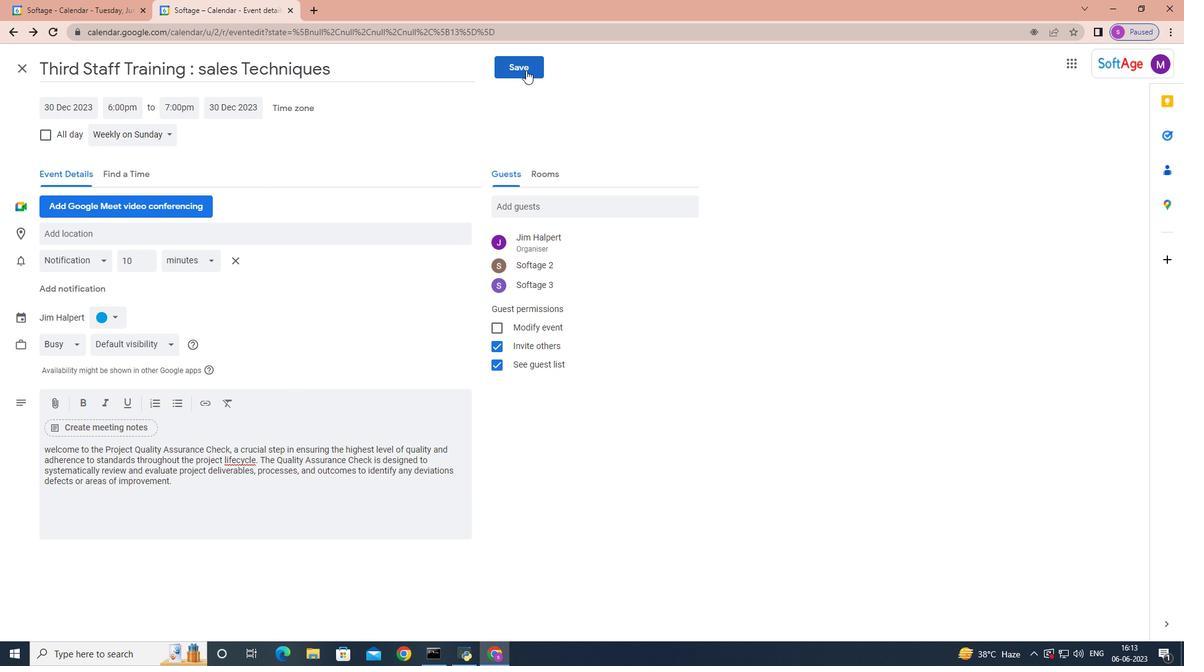 
Action: Mouse pressed left at (526, 69)
Screenshot: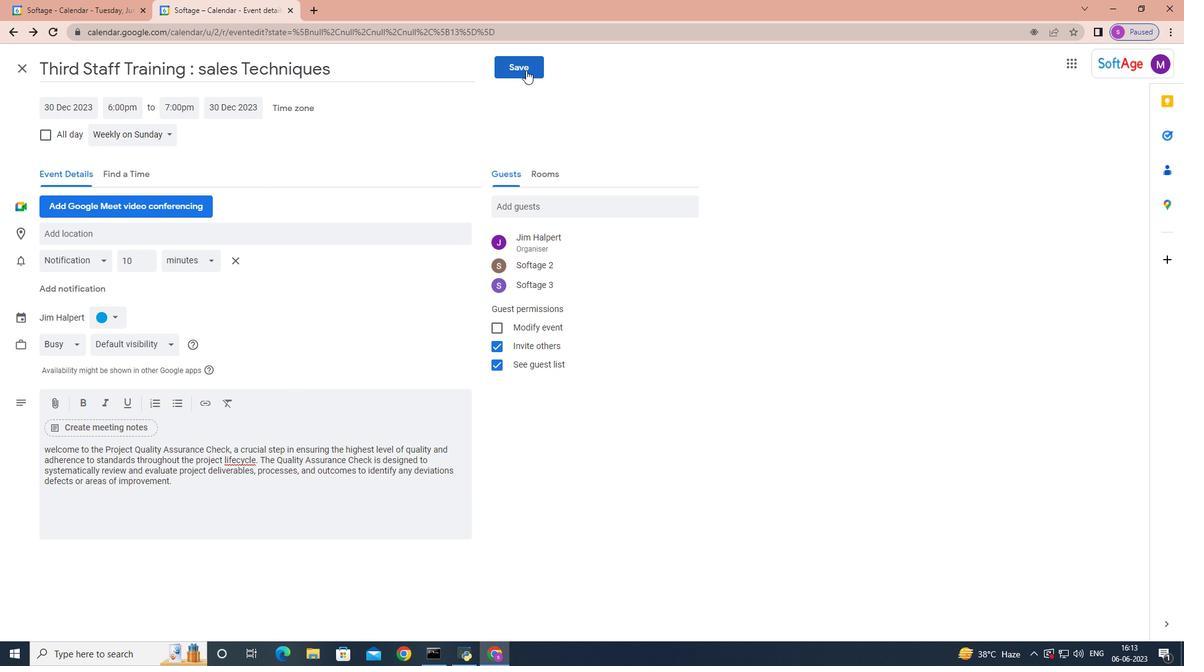 
Action: Mouse moved to (713, 373)
Screenshot: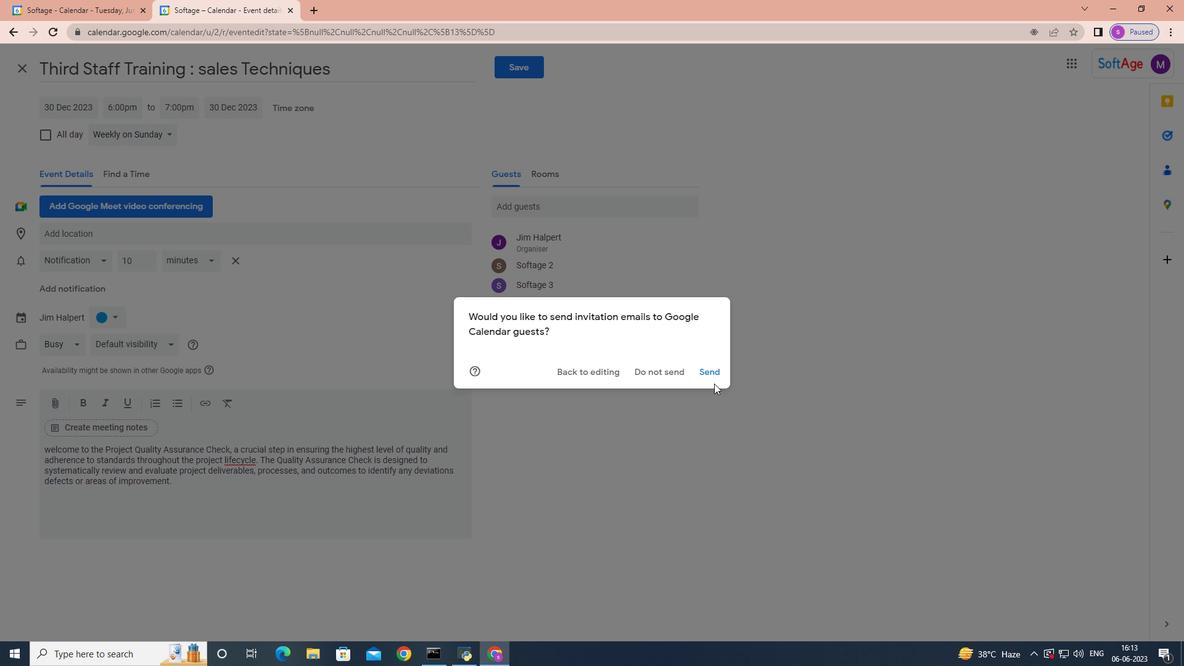 
Action: Mouse pressed left at (713, 373)
Screenshot: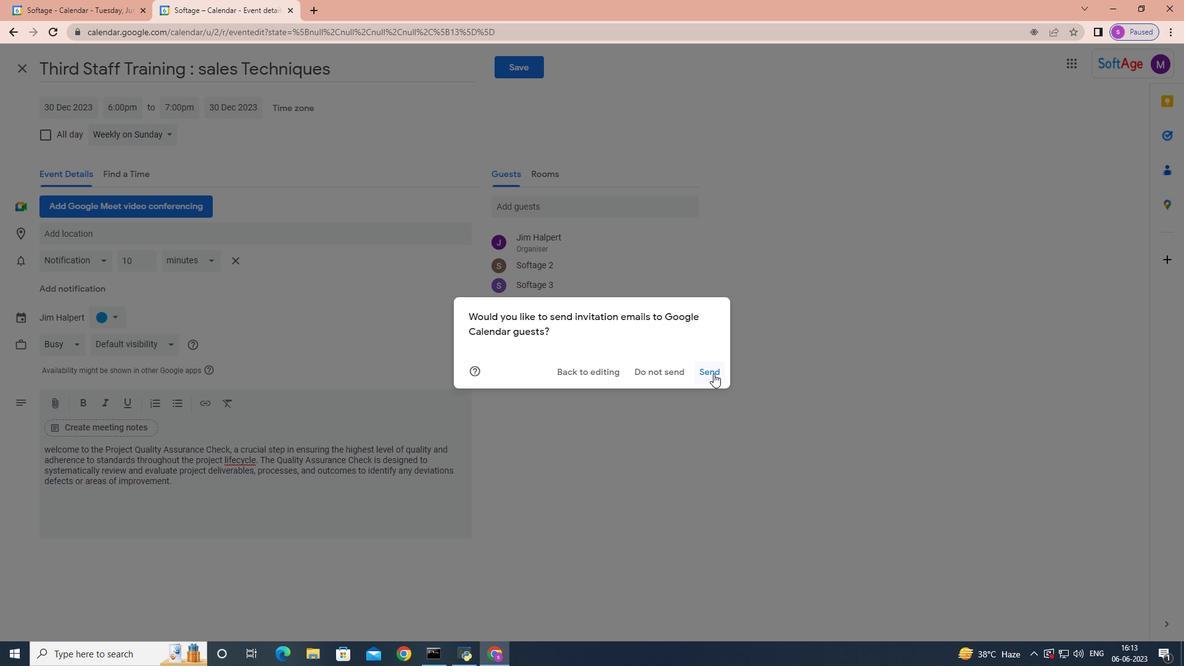 
